 Task: Log work in the project AgileDrive for the issue 'Integrate a new video tutorial feature into an existing e-learning platform to improve user engagement and learning outcomes' spent time as '6w 1d 23h 56m' and remaining time as '4w 5d 22h 10m' and add a flag. Now add the issue to the epic 'Vulnerability Management Process Improvement'. Log work in the project AgileDrive for the issue 'Develop a new tool for automated testing of cross-device compatibility and responsiveness' spent time as '1w 1d 7h 49m' and remaining time as '6w 1d 15h 24m' and clone the issue. Now add the issue to the epic 'Penetration Testing Process Improvement'
Action: Mouse moved to (188, 49)
Screenshot: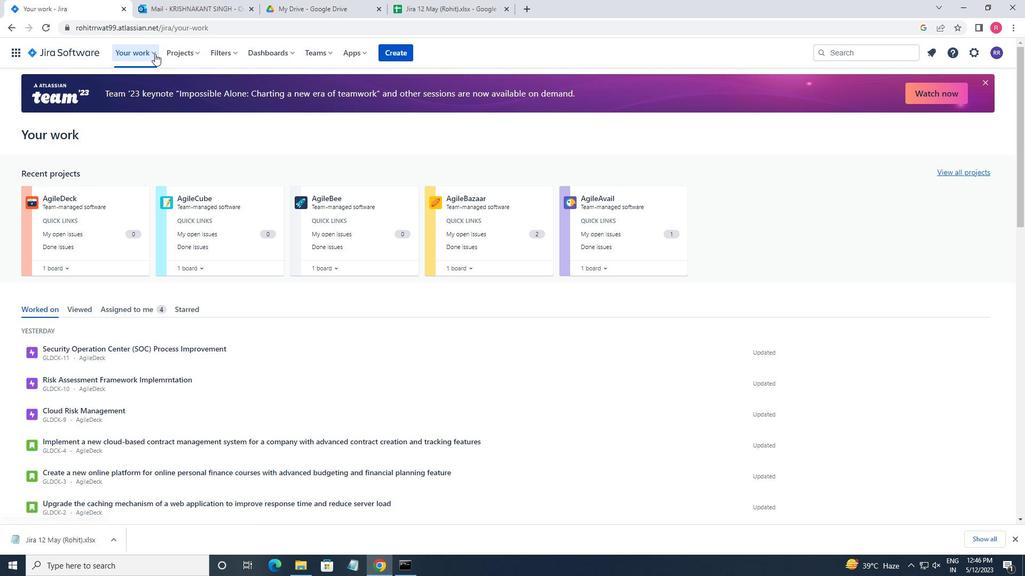 
Action: Mouse pressed left at (188, 49)
Screenshot: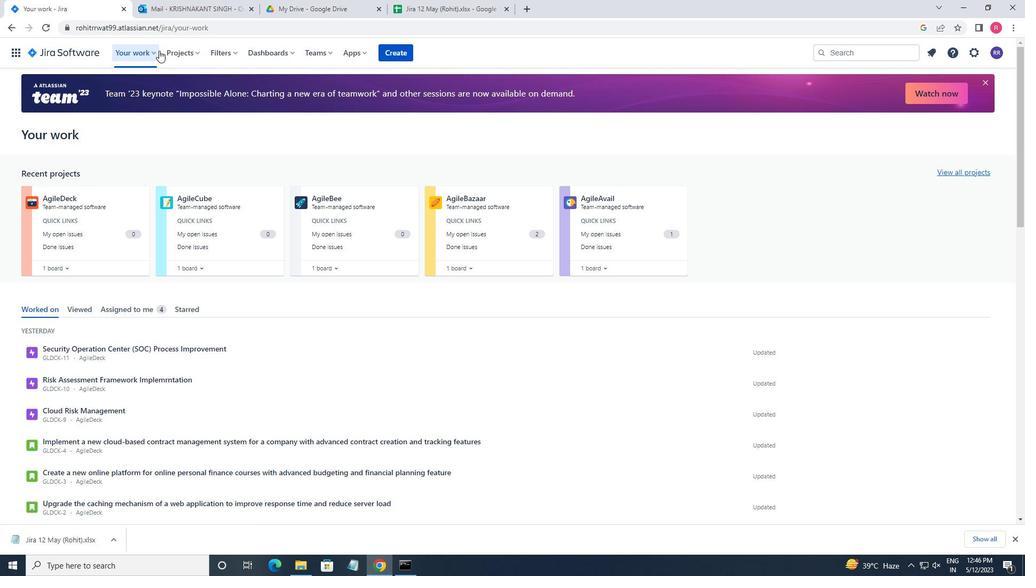 
Action: Mouse moved to (215, 104)
Screenshot: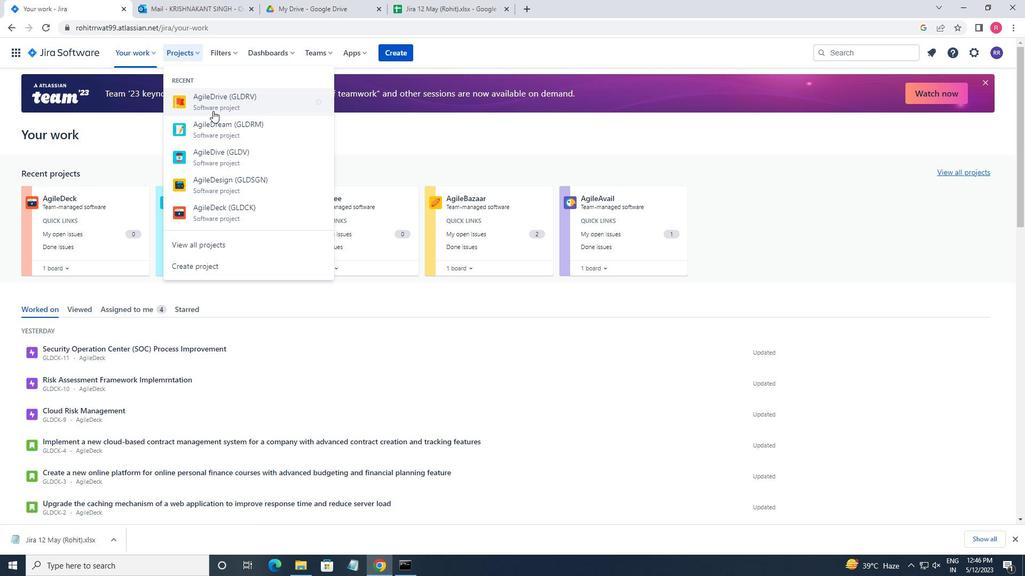 
Action: Mouse pressed left at (215, 104)
Screenshot: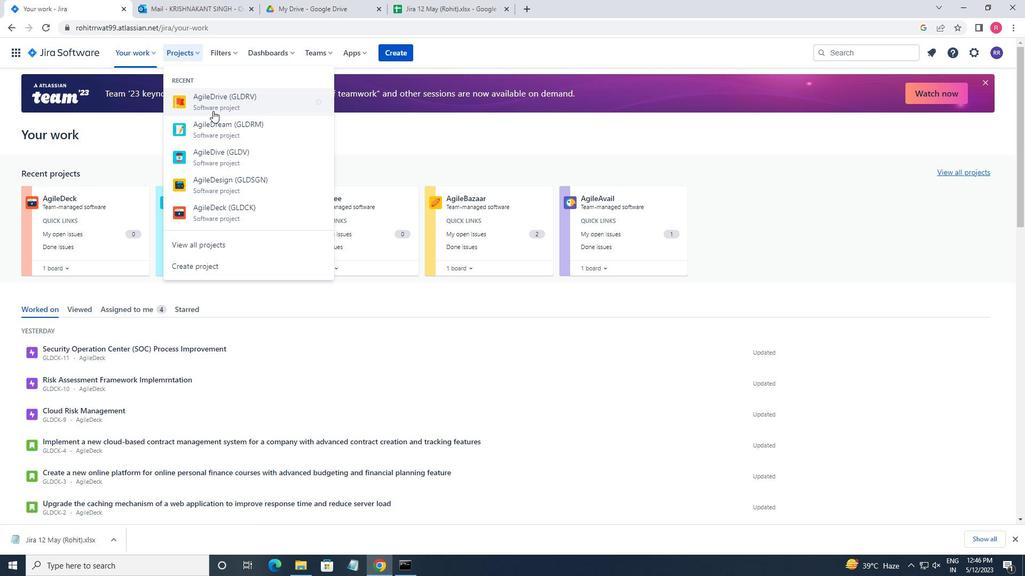 
Action: Mouse moved to (45, 162)
Screenshot: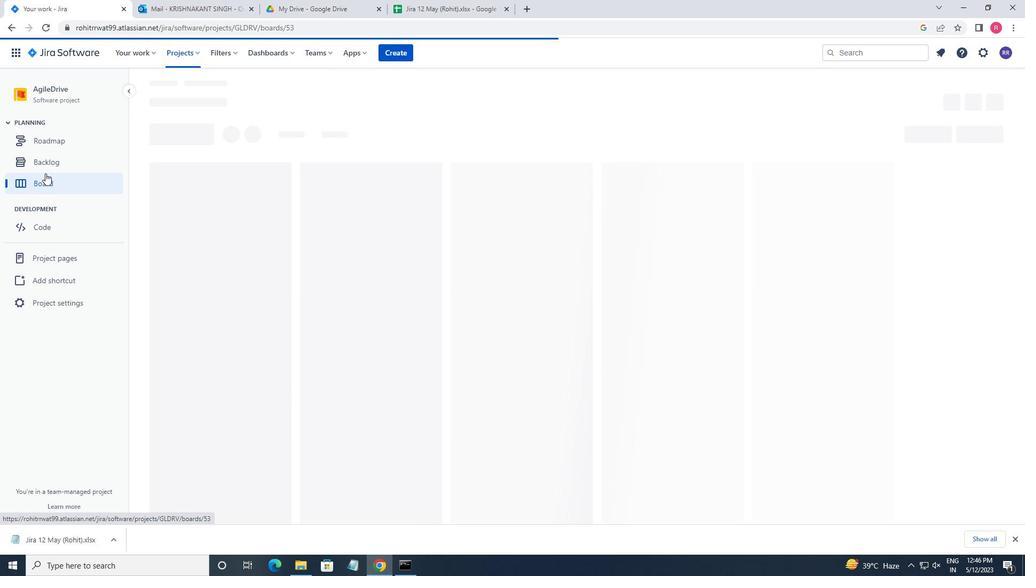 
Action: Mouse pressed left at (45, 162)
Screenshot: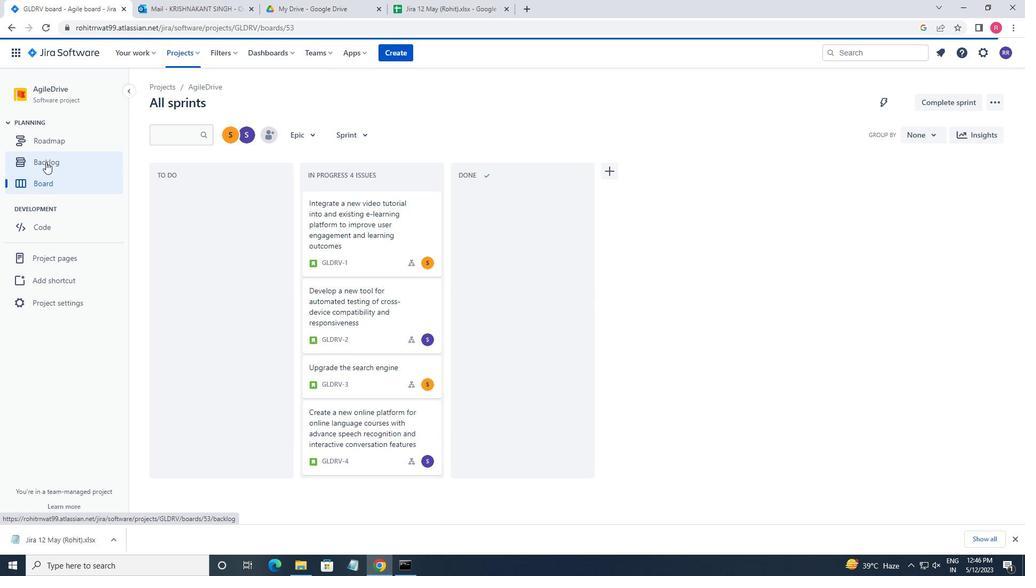 
Action: Mouse moved to (716, 293)
Screenshot: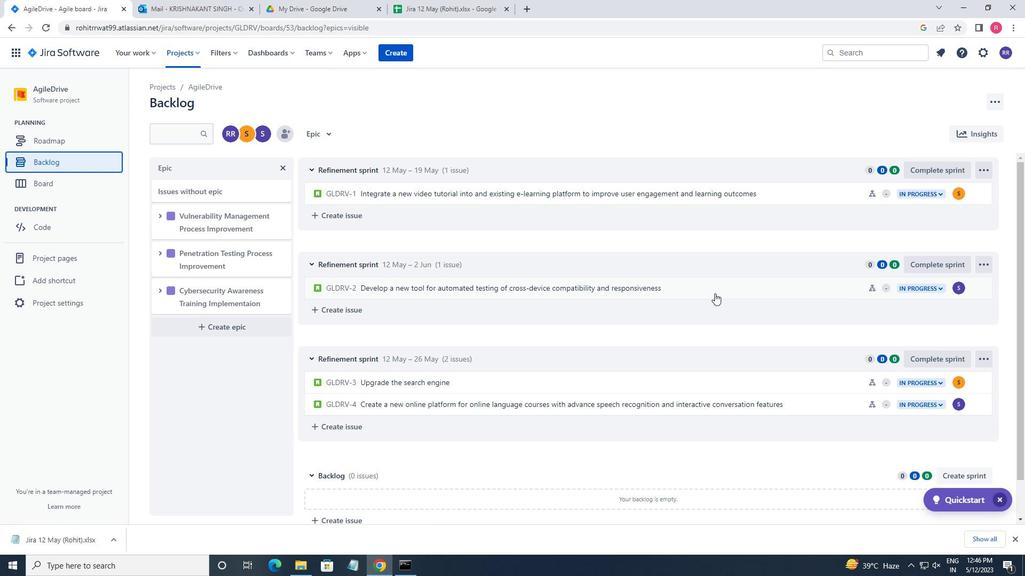 
Action: Mouse scrolled (716, 293) with delta (0, 0)
Screenshot: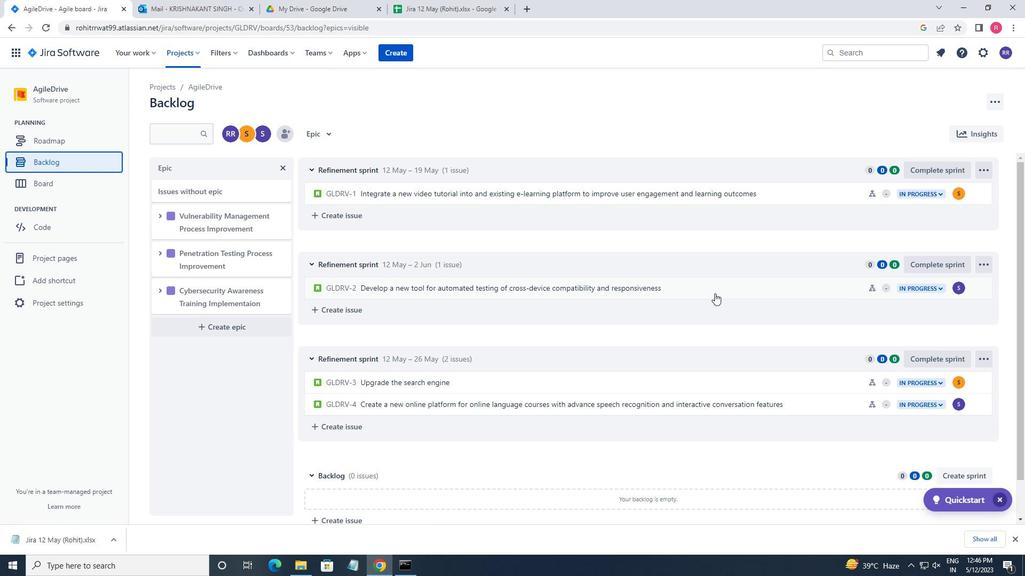 
Action: Mouse moved to (718, 294)
Screenshot: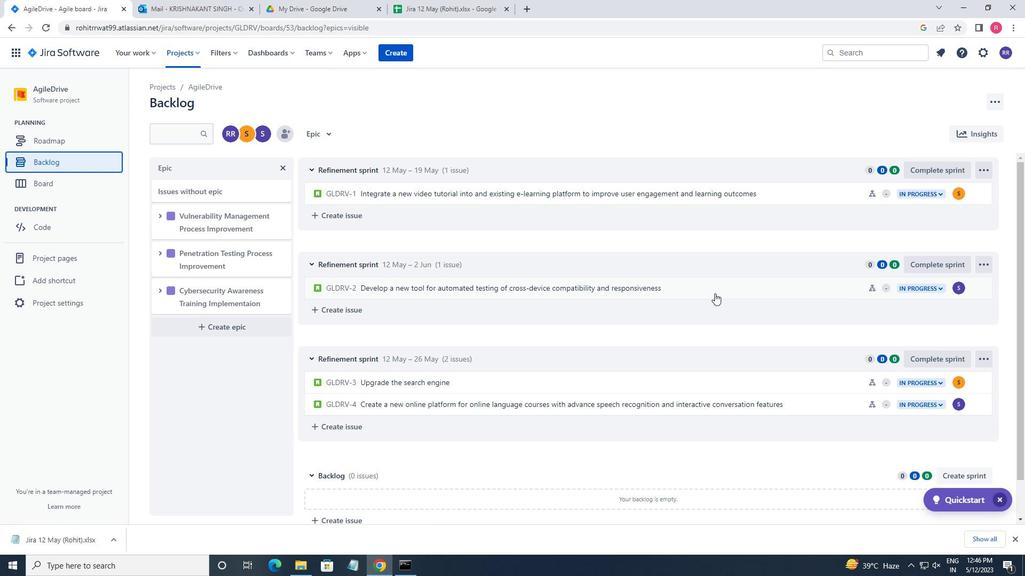 
Action: Mouse scrolled (718, 293) with delta (0, 0)
Screenshot: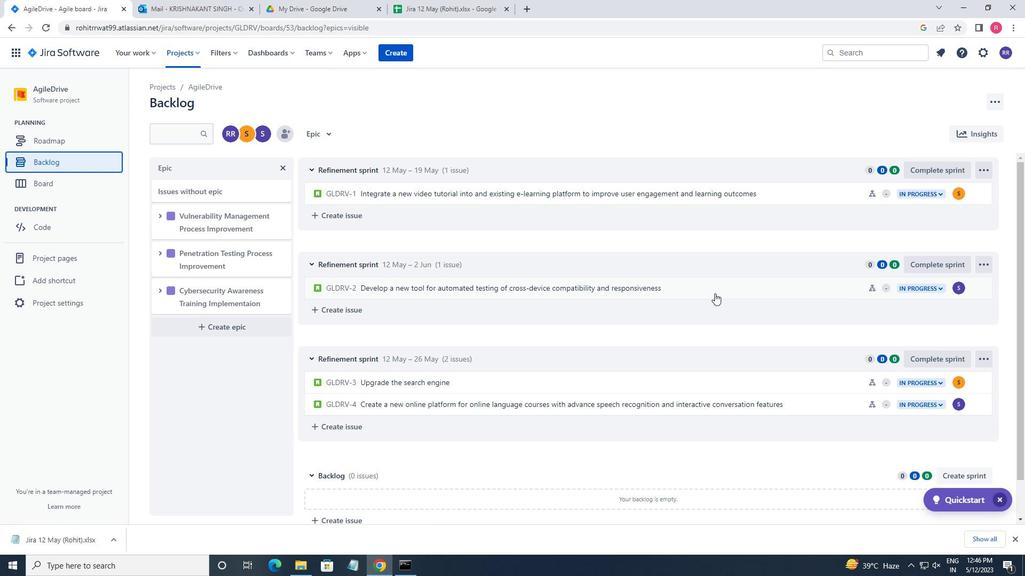 
Action: Mouse moved to (718, 294)
Screenshot: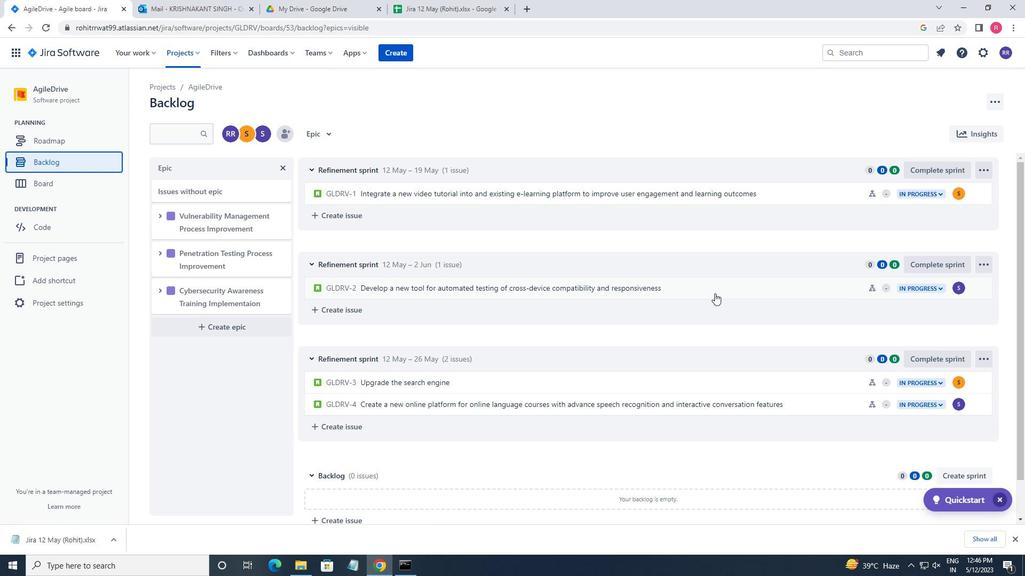 
Action: Mouse scrolled (718, 294) with delta (0, 0)
Screenshot: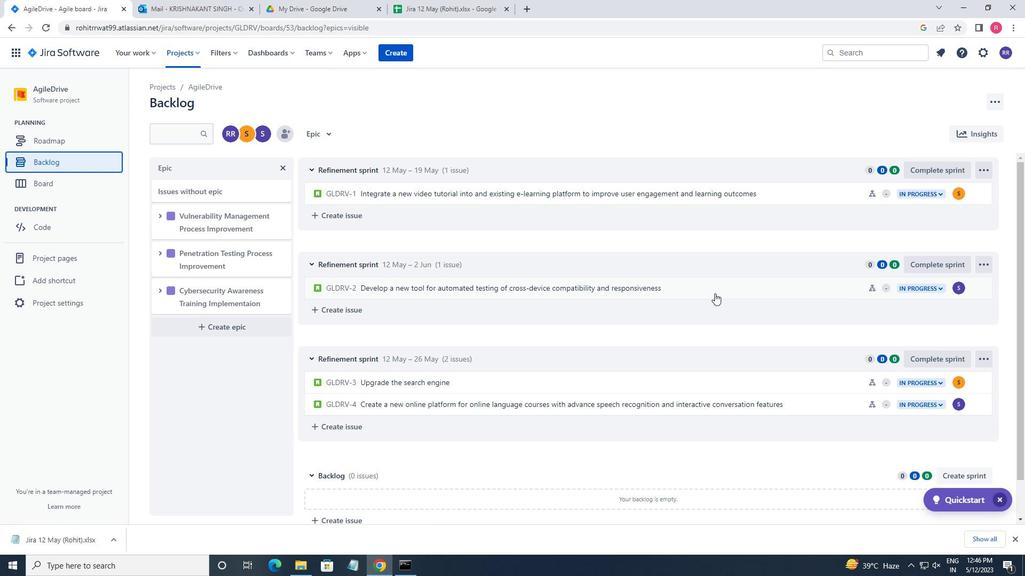 
Action: Mouse scrolled (718, 294) with delta (0, 0)
Screenshot: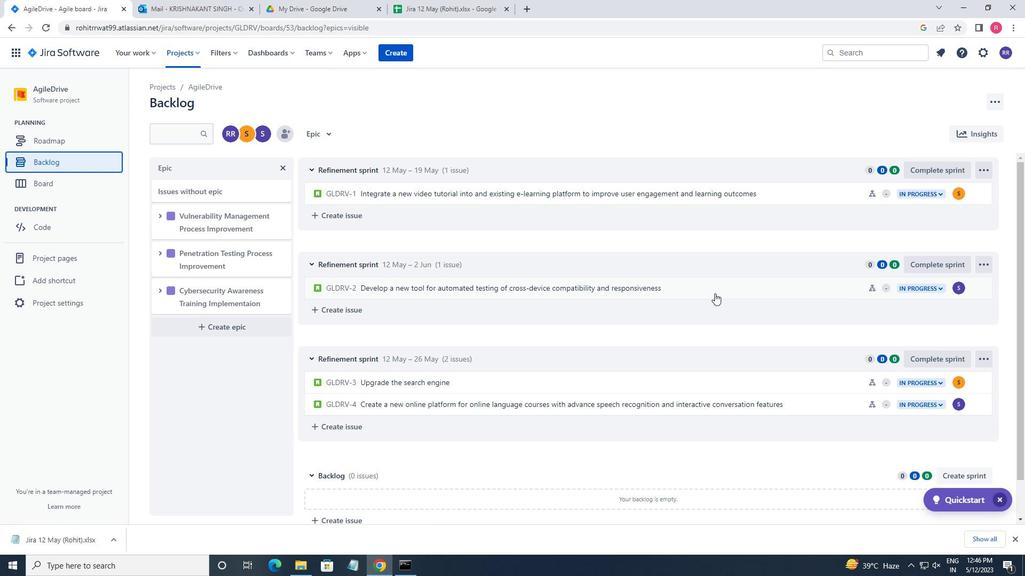 
Action: Mouse scrolled (718, 294) with delta (0, 0)
Screenshot: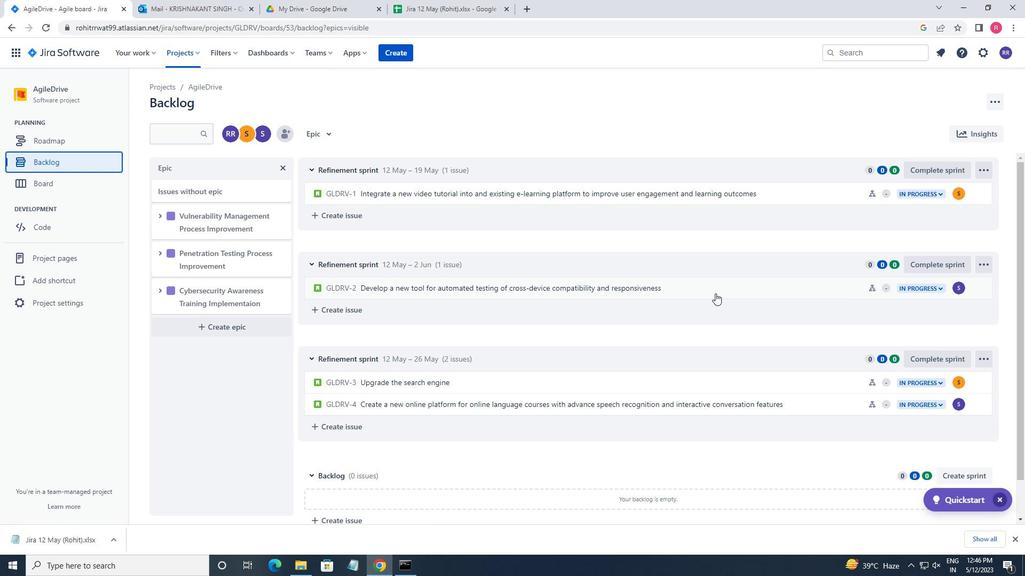 
Action: Mouse moved to (719, 295)
Screenshot: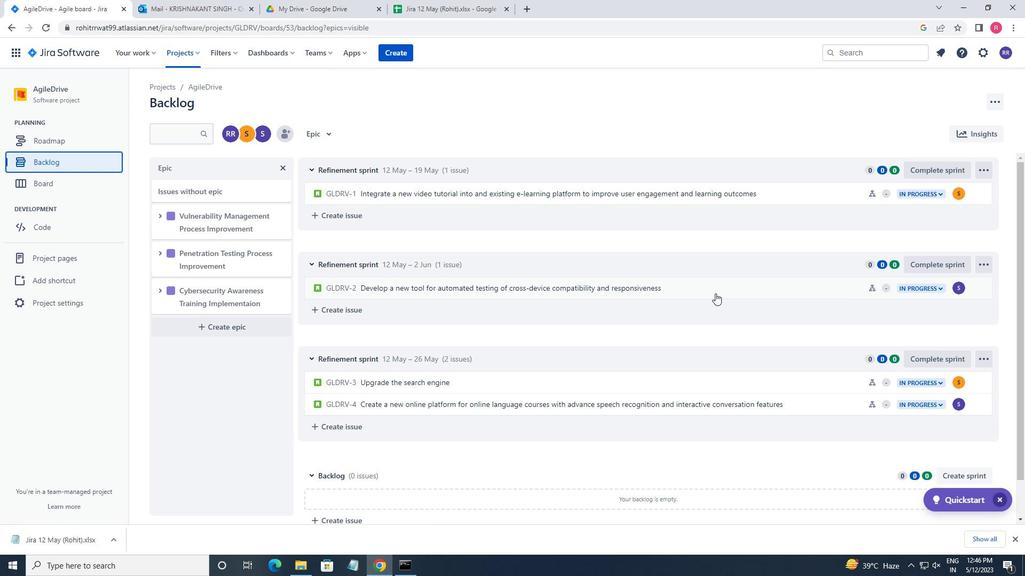 
Action: Mouse scrolled (719, 294) with delta (0, 0)
Screenshot: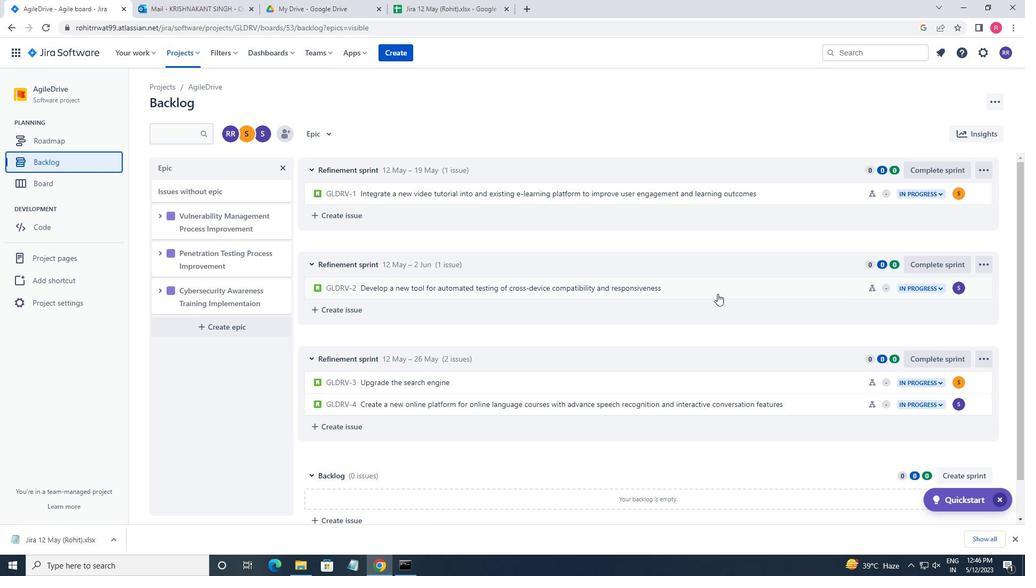 
Action: Mouse moved to (730, 297)
Screenshot: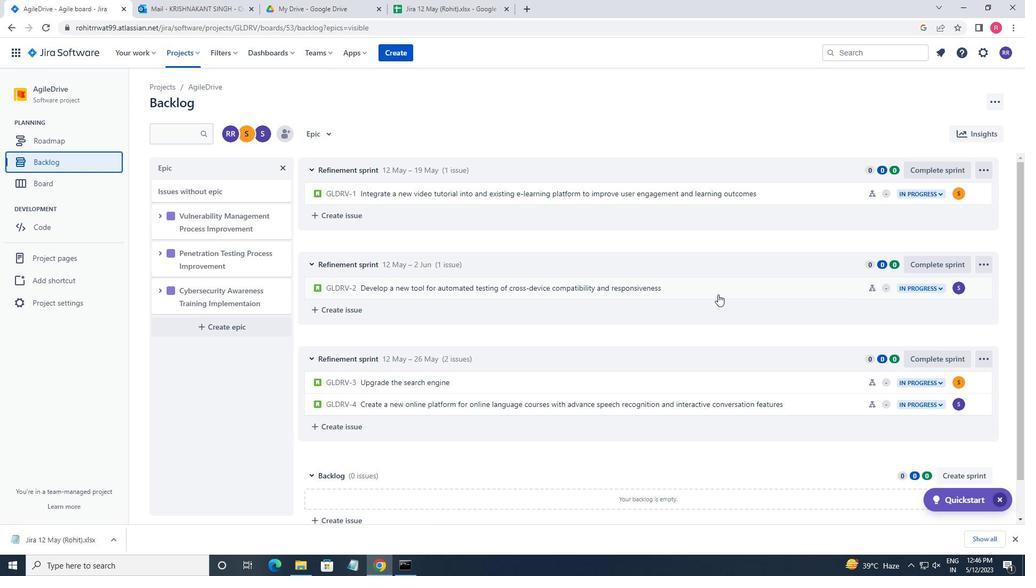 
Action: Mouse scrolled (730, 297) with delta (0, 0)
Screenshot: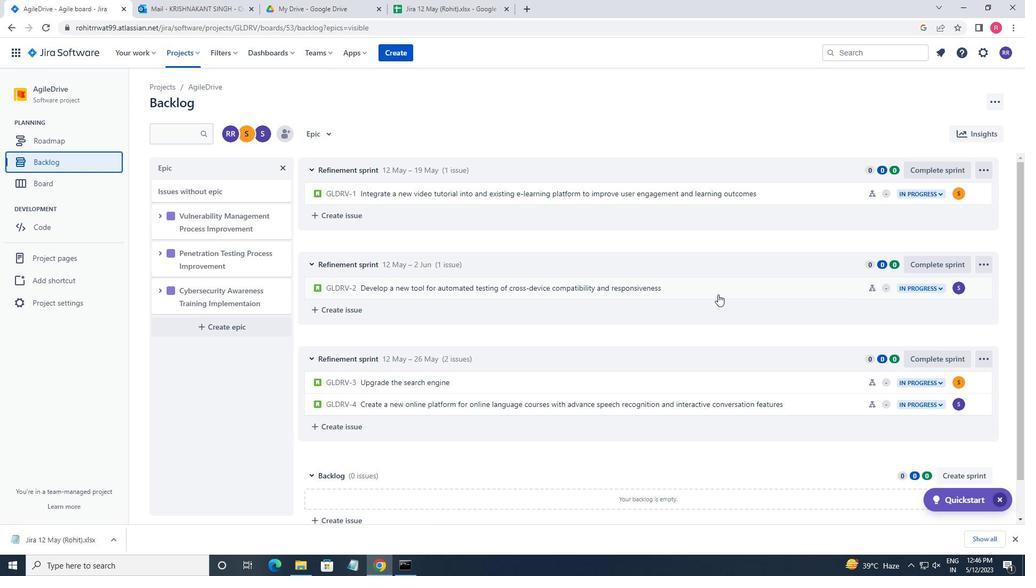 
Action: Mouse moved to (808, 317)
Screenshot: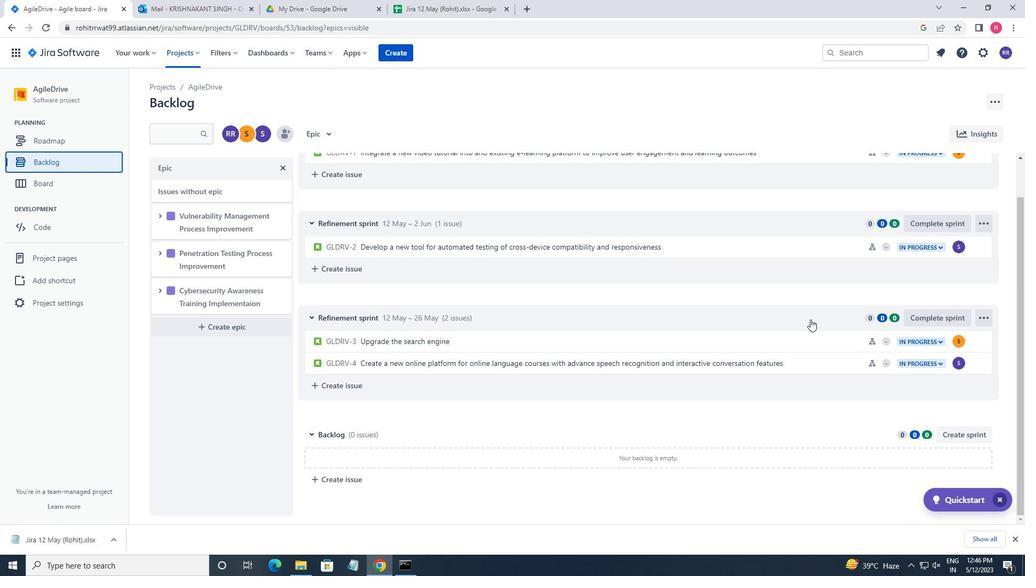 
Action: Mouse scrolled (808, 318) with delta (0, 0)
Screenshot: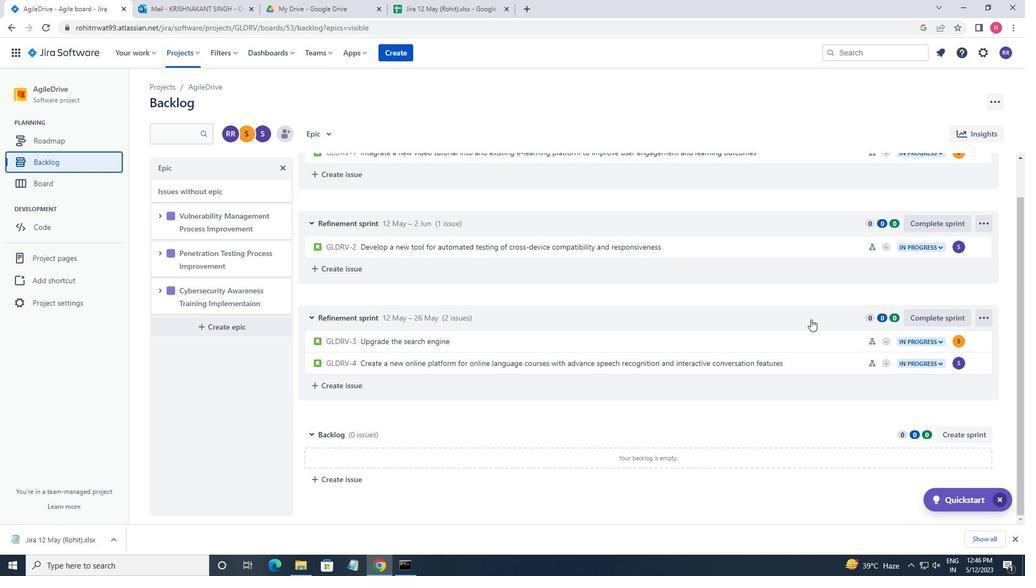 
Action: Mouse scrolled (808, 318) with delta (0, 0)
Screenshot: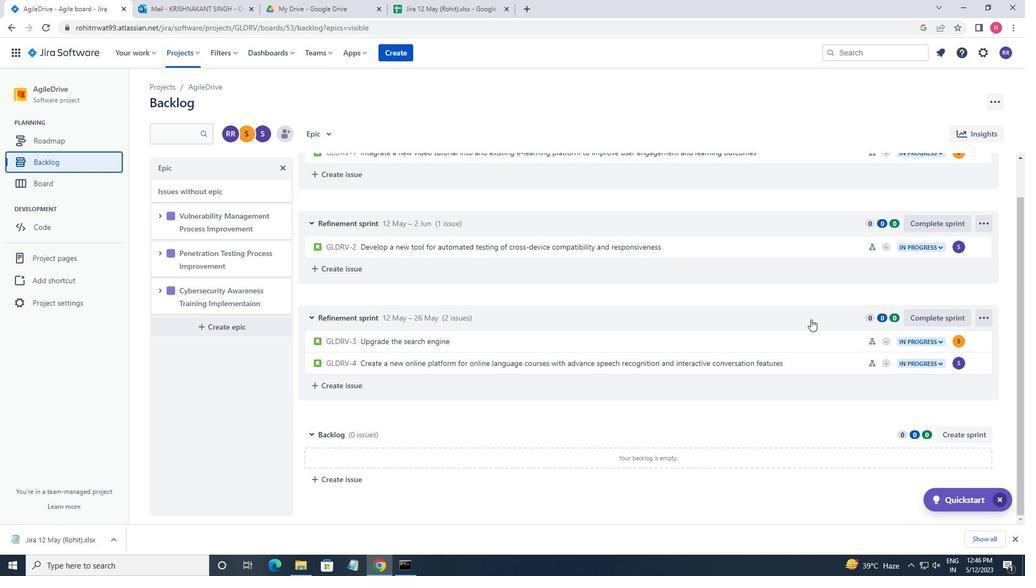 
Action: Mouse scrolled (808, 318) with delta (0, 0)
Screenshot: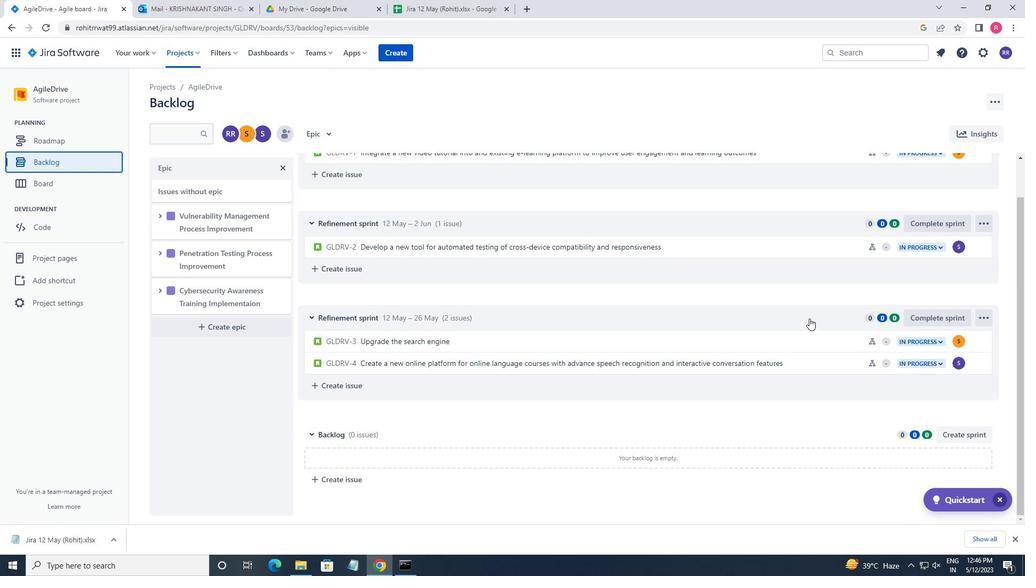 
Action: Mouse scrolled (808, 318) with delta (0, 0)
Screenshot: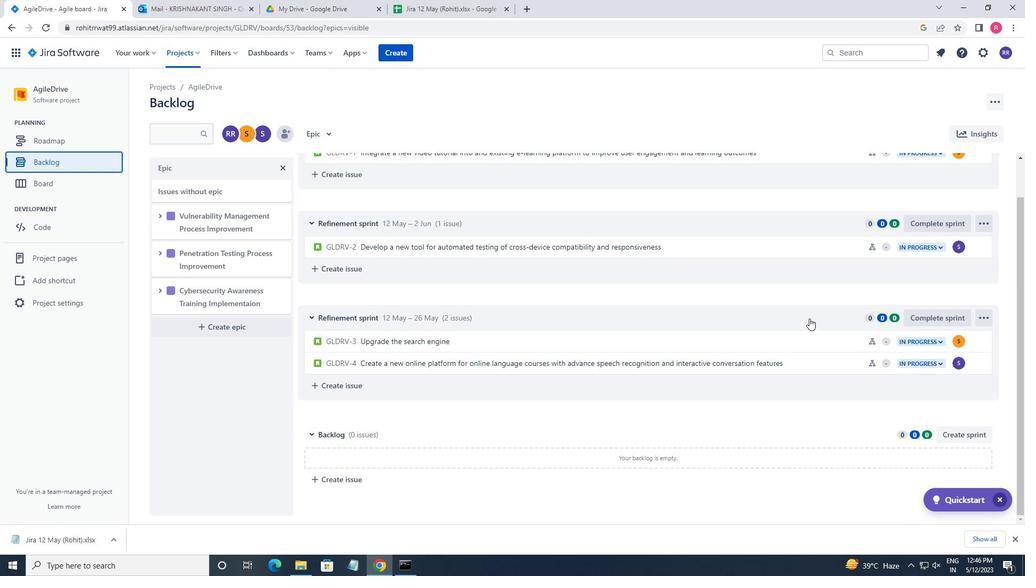 
Action: Mouse moved to (807, 316)
Screenshot: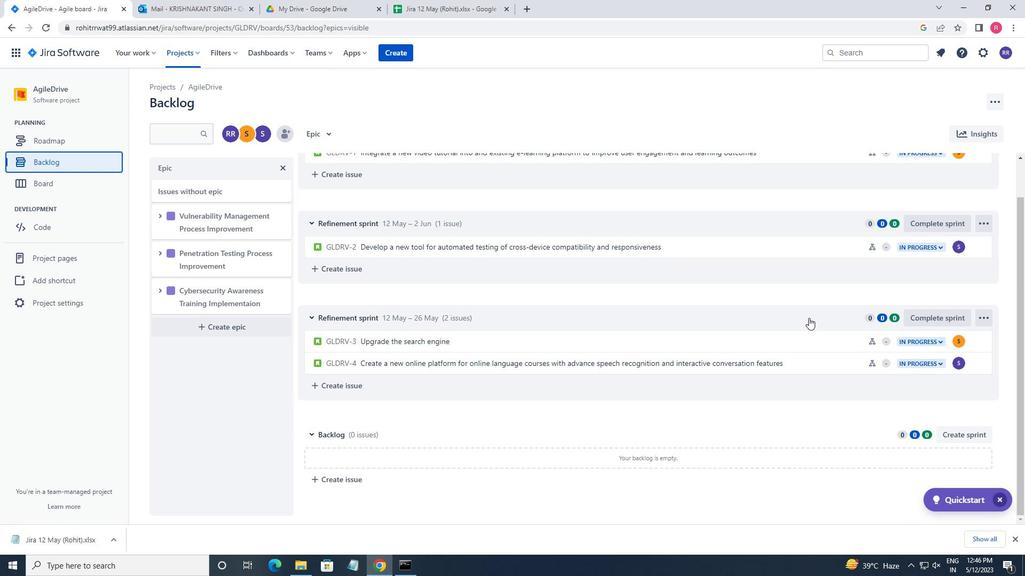 
Action: Mouse scrolled (807, 317) with delta (0, 0)
Screenshot: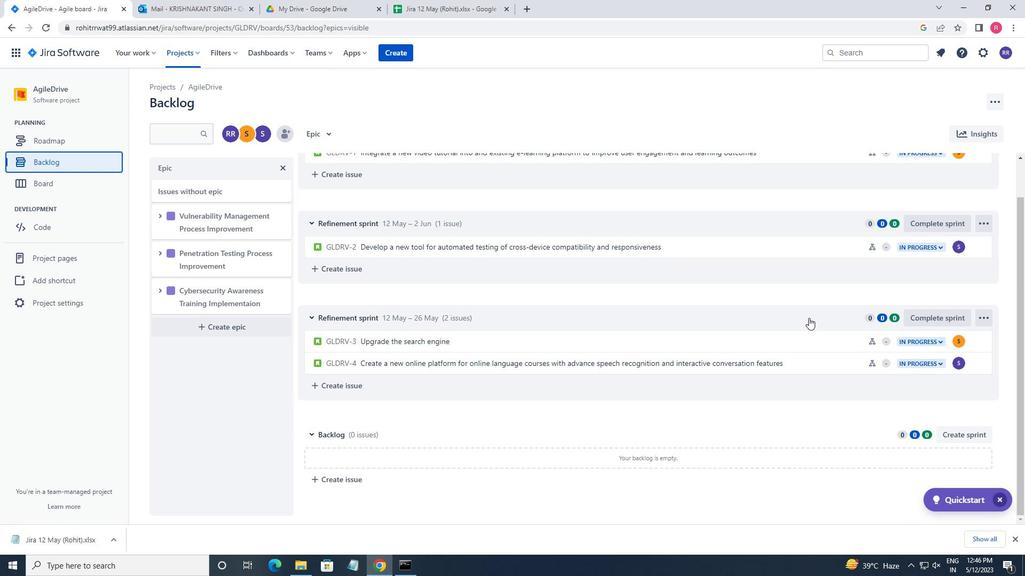 
Action: Mouse moved to (817, 190)
Screenshot: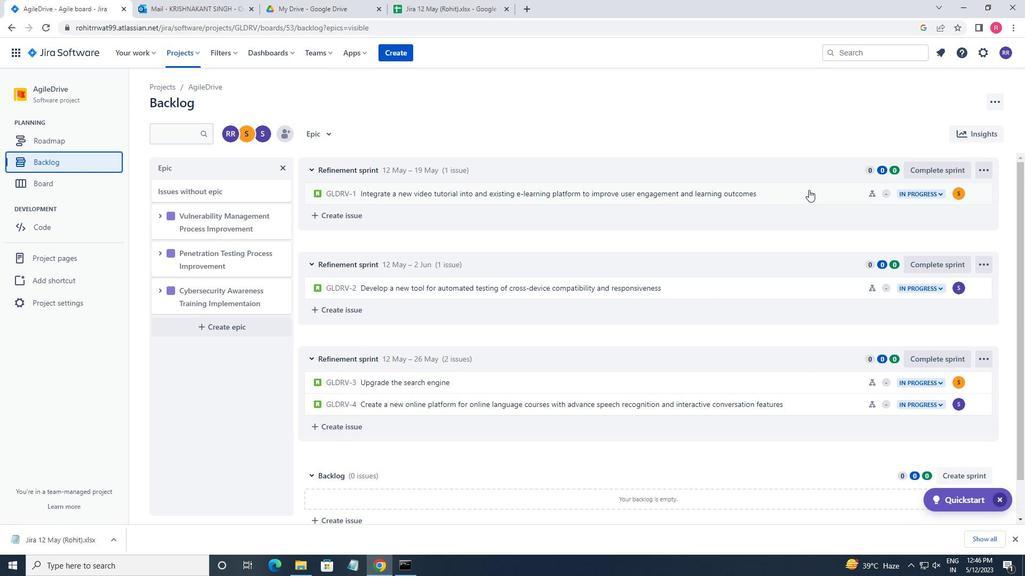 
Action: Mouse pressed left at (817, 190)
Screenshot: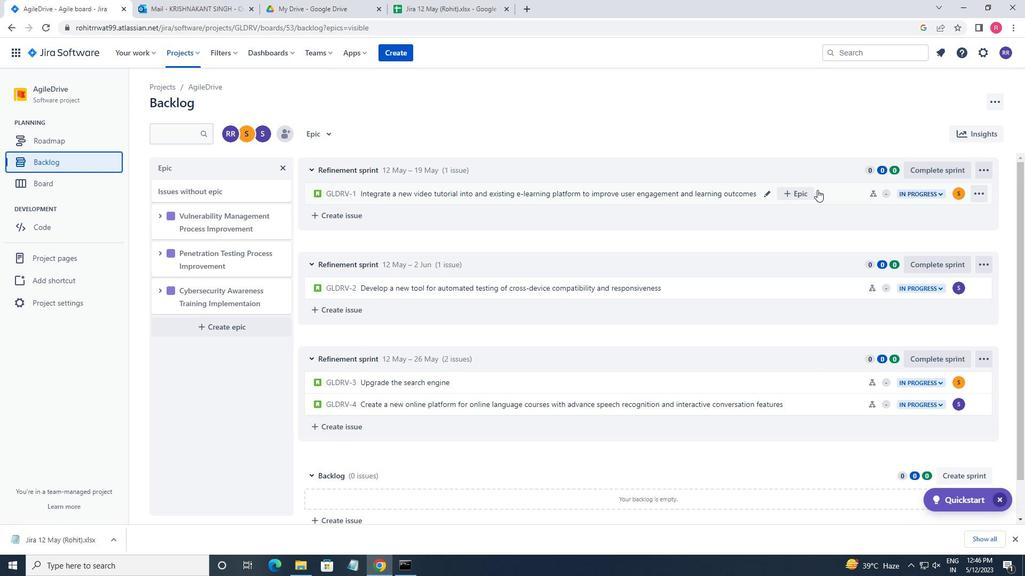 
Action: Mouse moved to (979, 161)
Screenshot: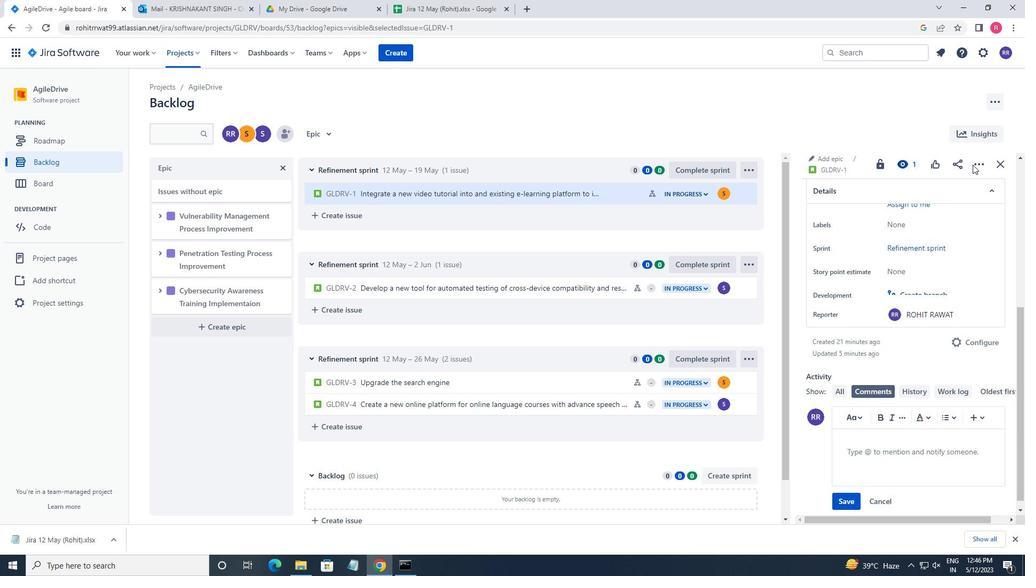 
Action: Mouse pressed left at (979, 161)
Screenshot: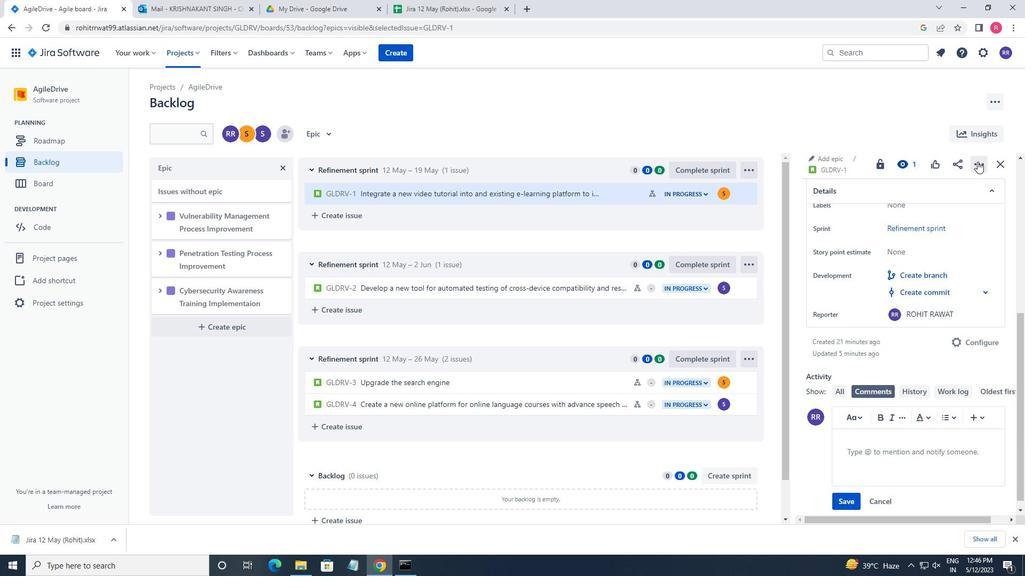 
Action: Mouse moved to (942, 193)
Screenshot: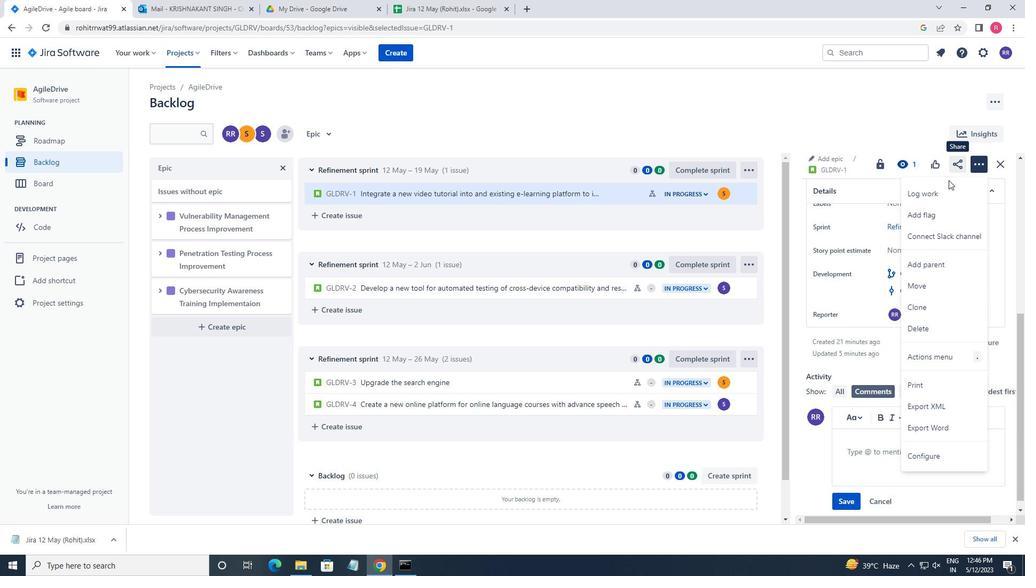 
Action: Mouse pressed left at (942, 193)
Screenshot: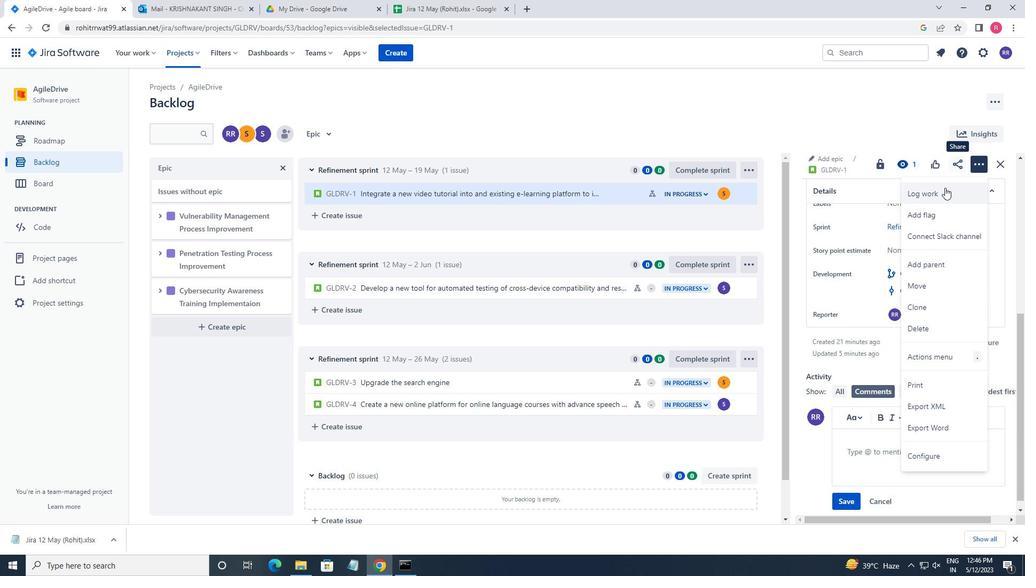 
Action: Mouse moved to (820, 202)
Screenshot: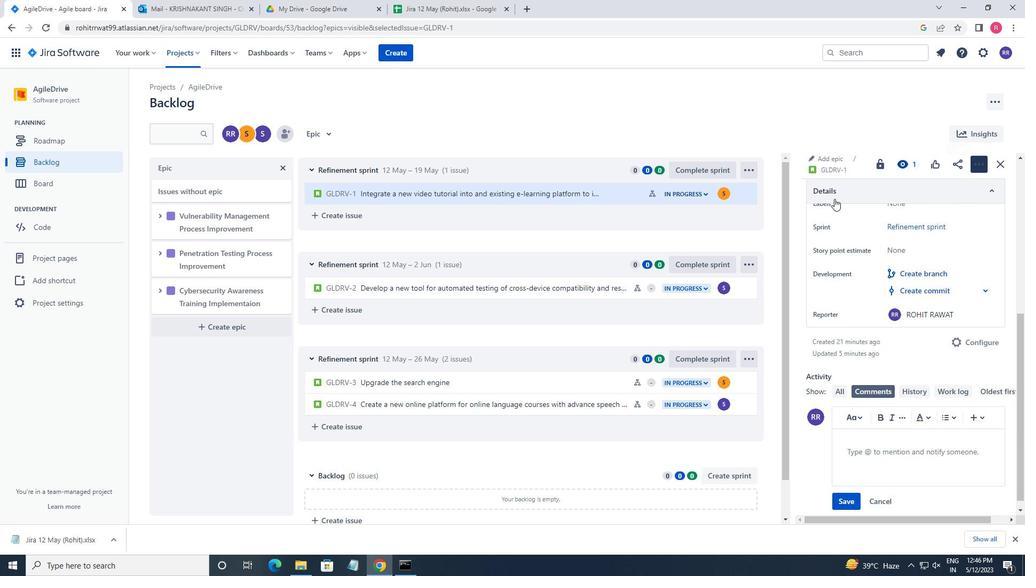 
Action: Key pressed 6w<Key.space>1d<Key.space>23h<Key.space>56m<Key.tab>4w<Key.space>5d<Key.space>22h<Key.space>10m
Screenshot: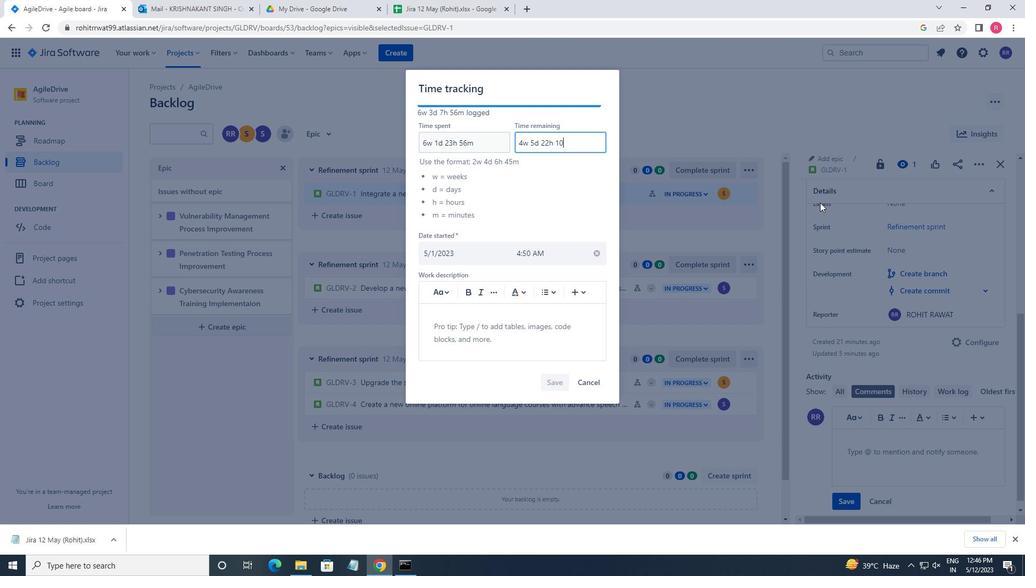 
Action: Mouse moved to (556, 383)
Screenshot: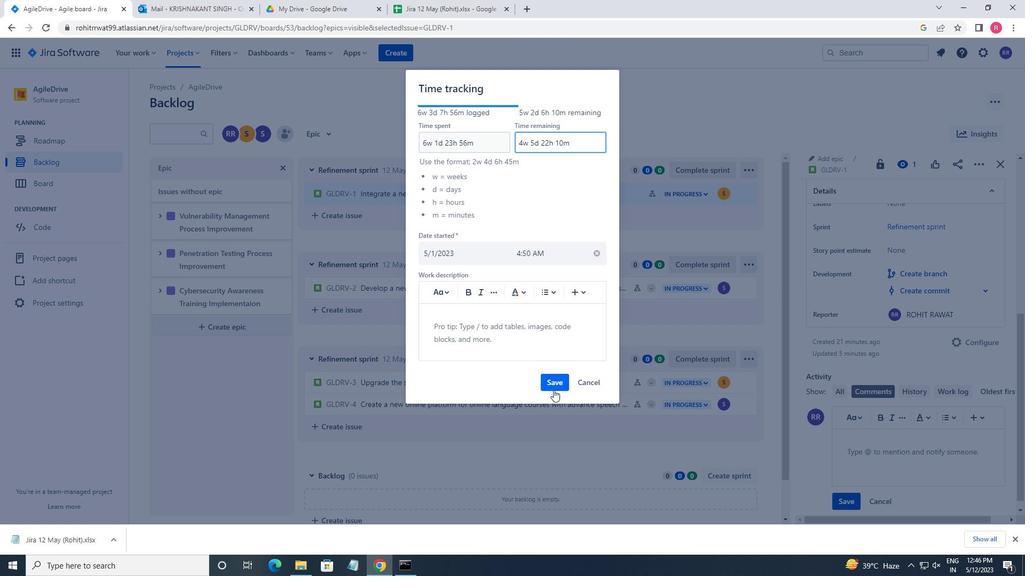 
Action: Mouse pressed left at (556, 383)
Screenshot: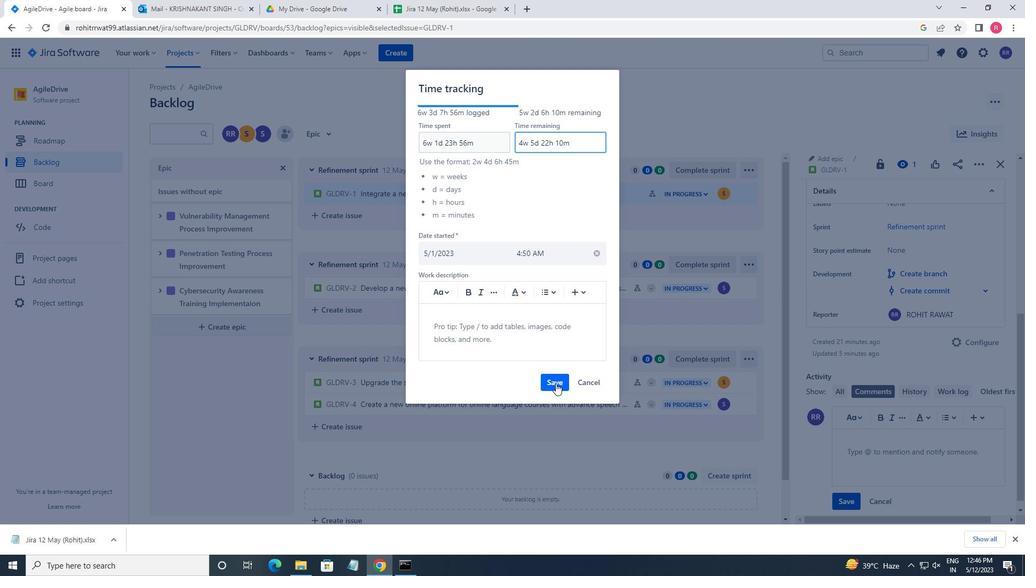 
Action: Mouse moved to (984, 169)
Screenshot: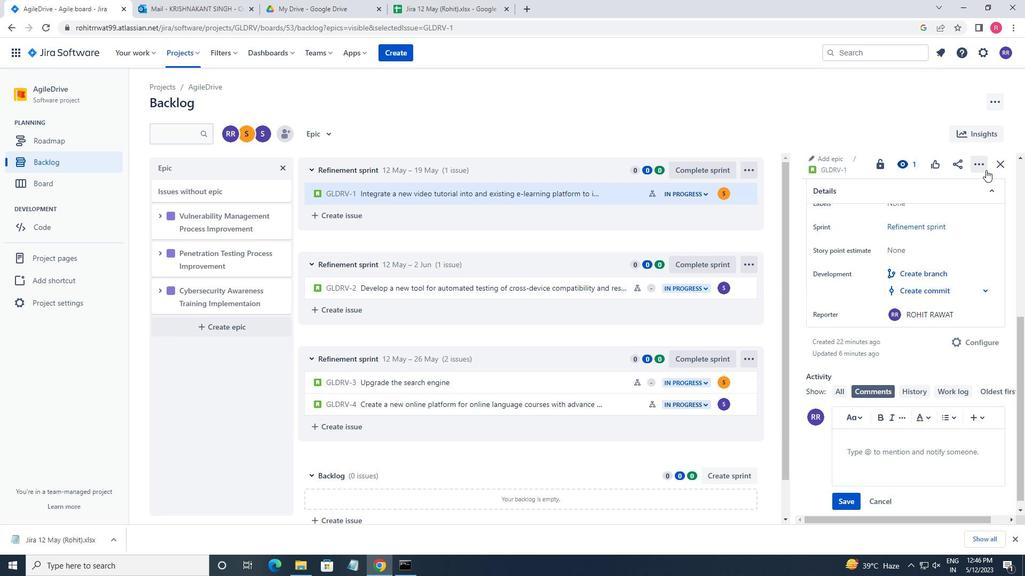 
Action: Mouse pressed left at (984, 169)
Screenshot: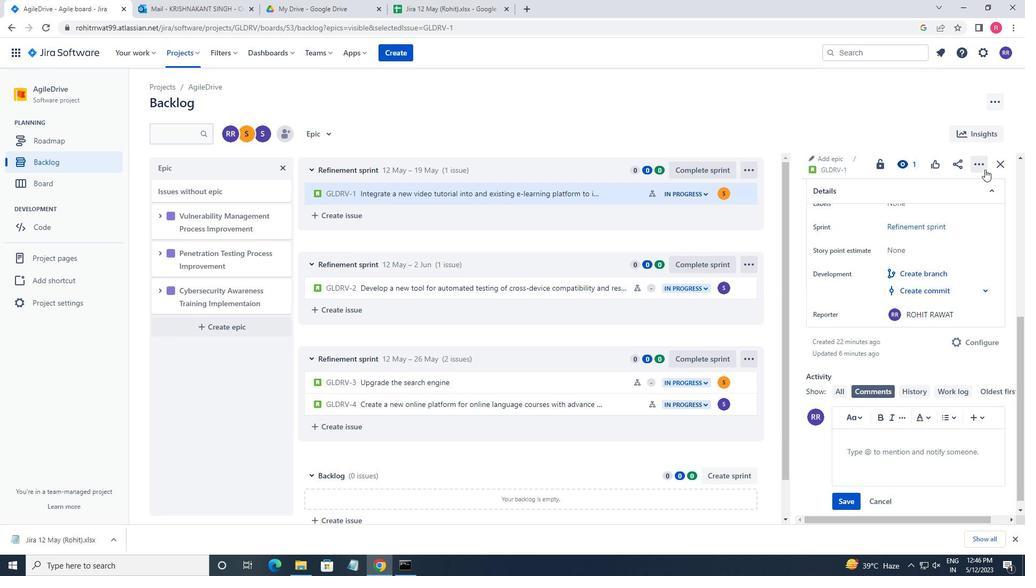 
Action: Mouse moved to (944, 214)
Screenshot: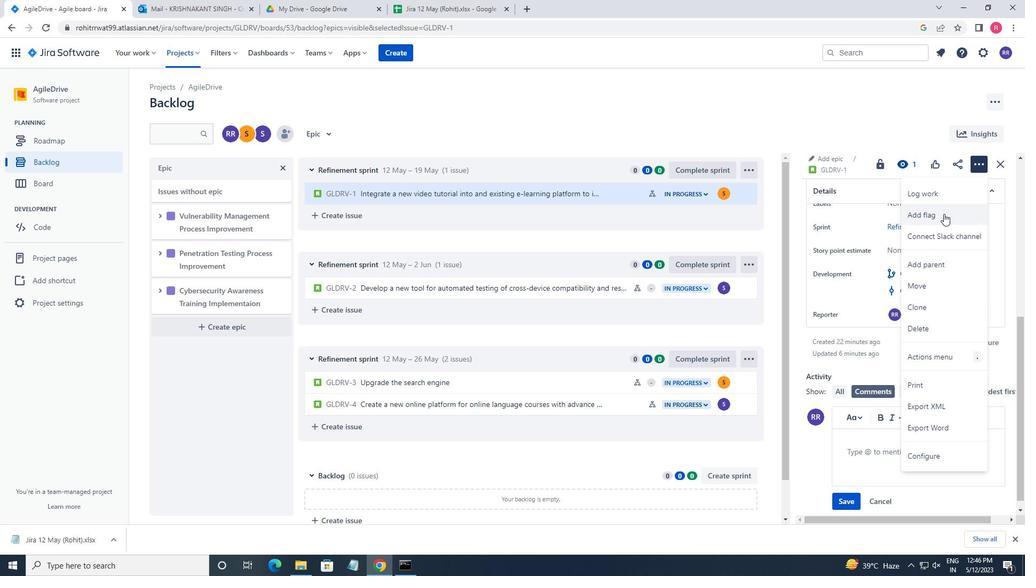 
Action: Mouse pressed left at (944, 214)
Screenshot: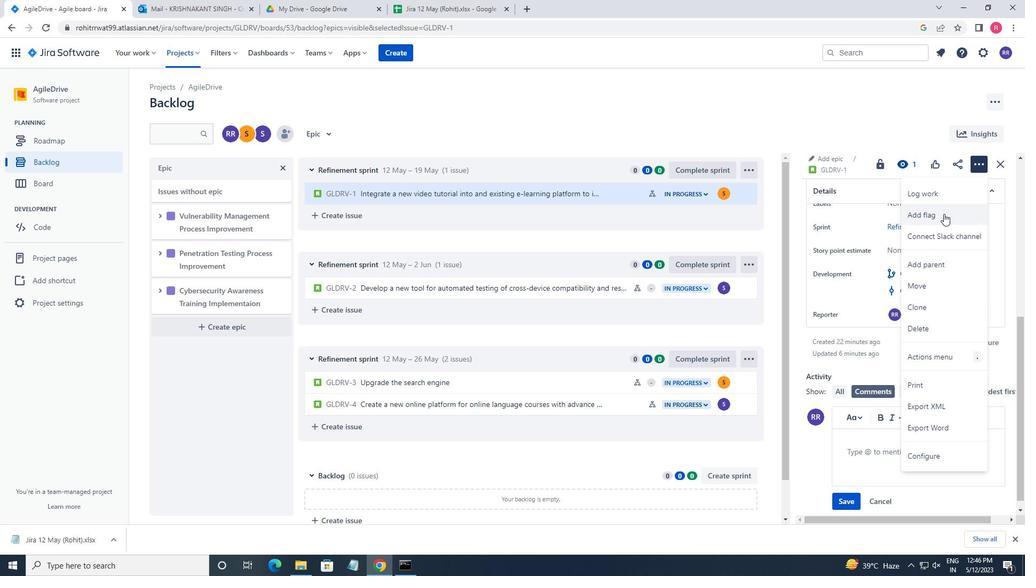 
Action: Mouse moved to (936, 219)
Screenshot: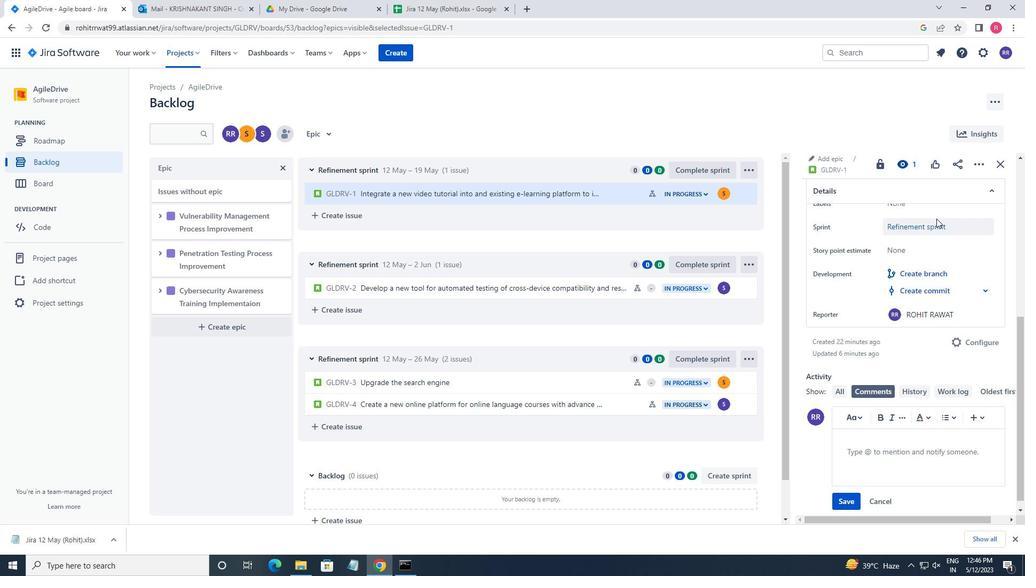 
Action: Mouse scrolled (936, 219) with delta (0, 0)
Screenshot: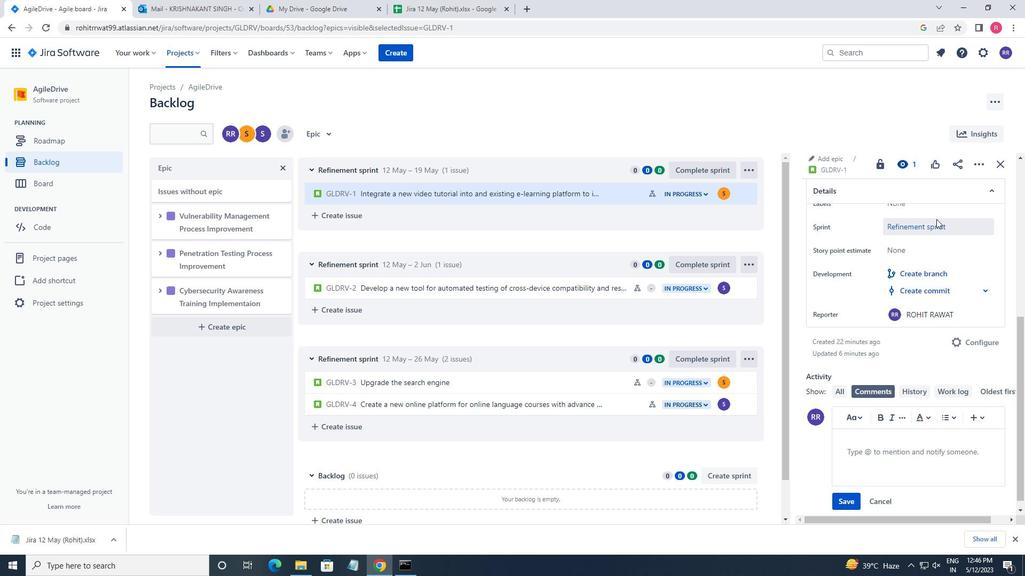 
Action: Mouse moved to (748, 245)
Screenshot: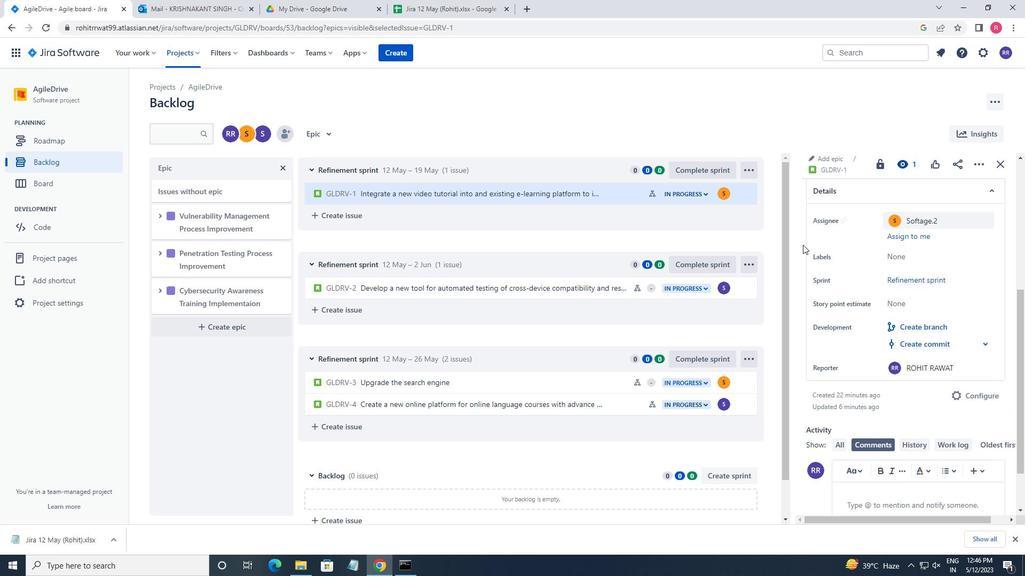 
Action: Mouse scrolled (748, 245) with delta (0, 0)
Screenshot: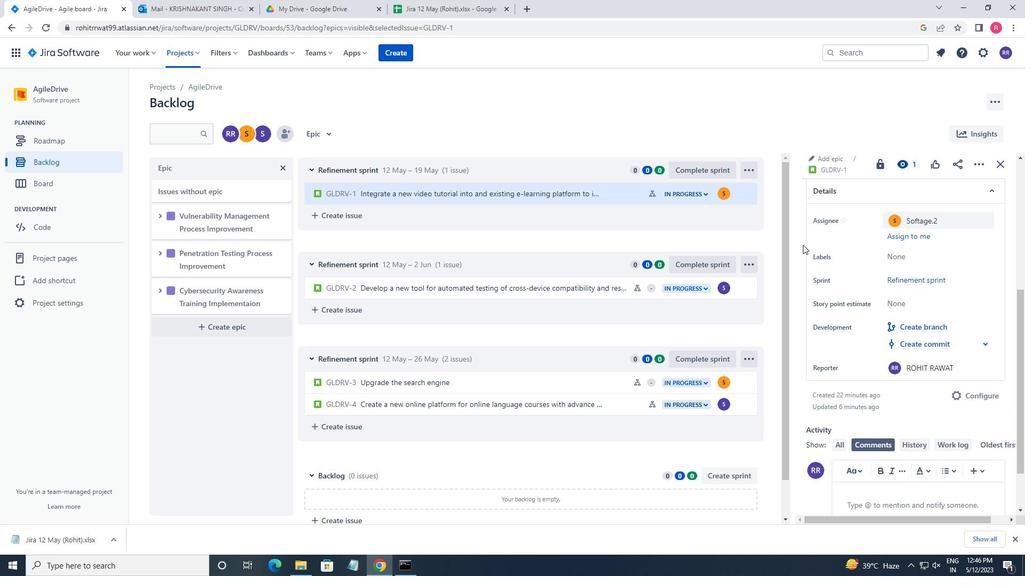 
Action: Mouse scrolled (748, 245) with delta (0, 0)
Screenshot: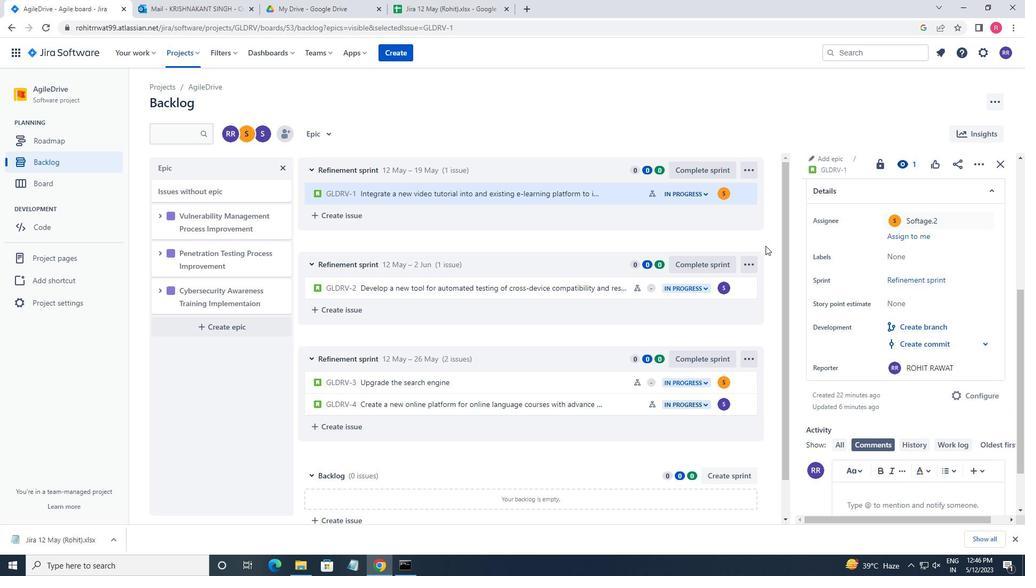 
Action: Mouse moved to (747, 245)
Screenshot: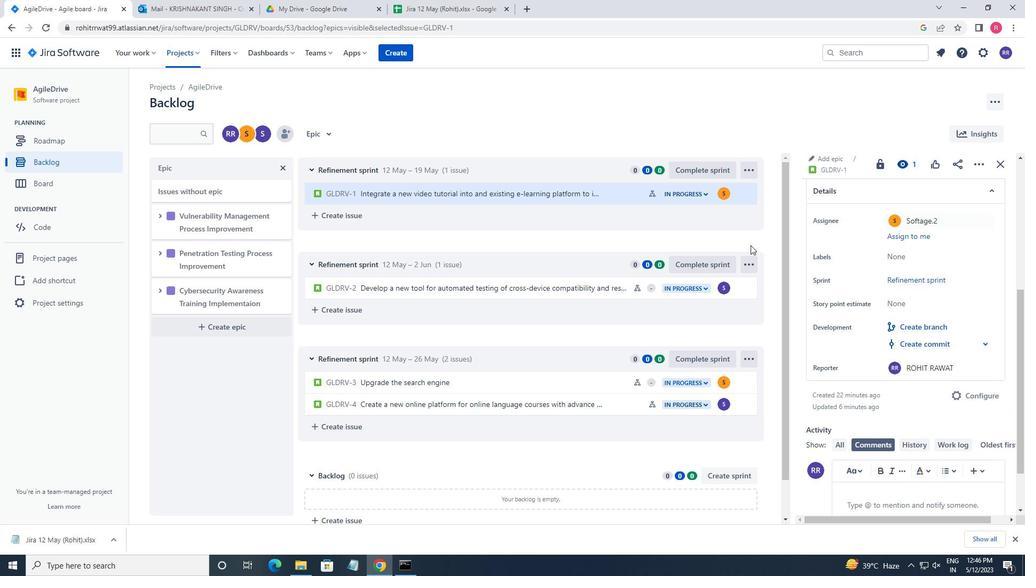 
Action: Mouse scrolled (747, 245) with delta (0, 0)
Screenshot: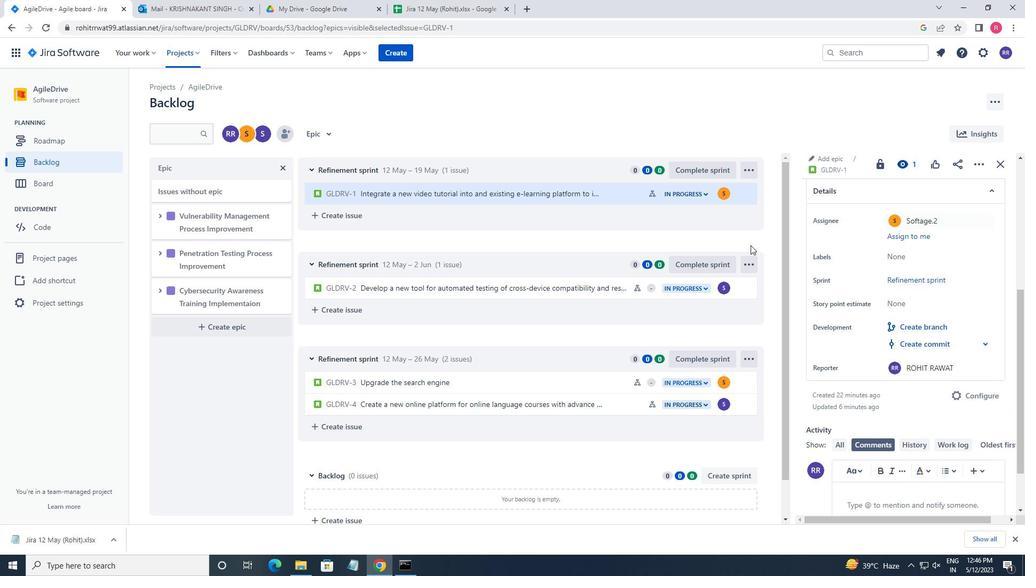 
Action: Mouse moved to (724, 242)
Screenshot: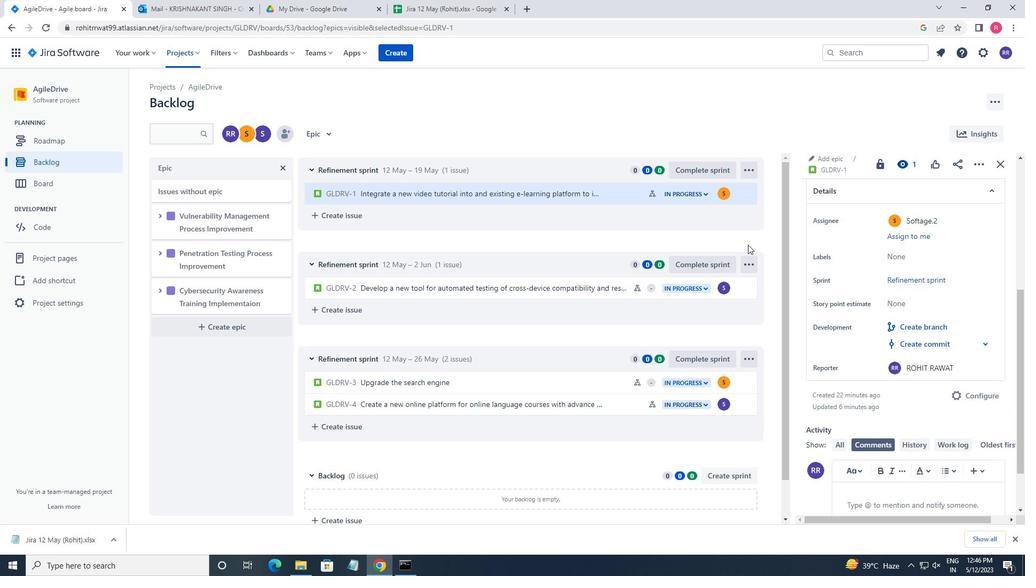 
Action: Mouse scrolled (724, 243) with delta (0, 0)
Screenshot: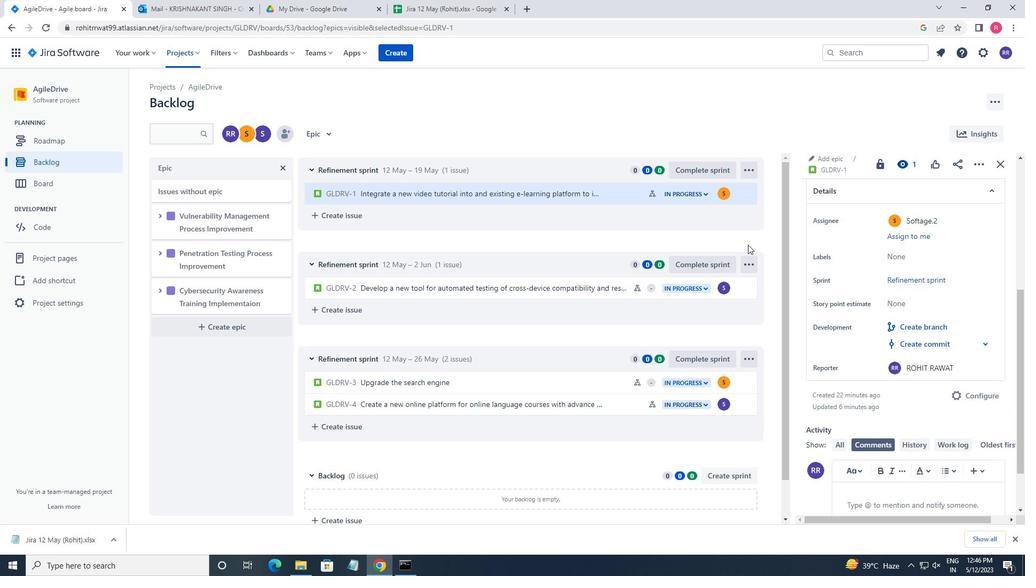 
Action: Mouse moved to (614, 192)
Screenshot: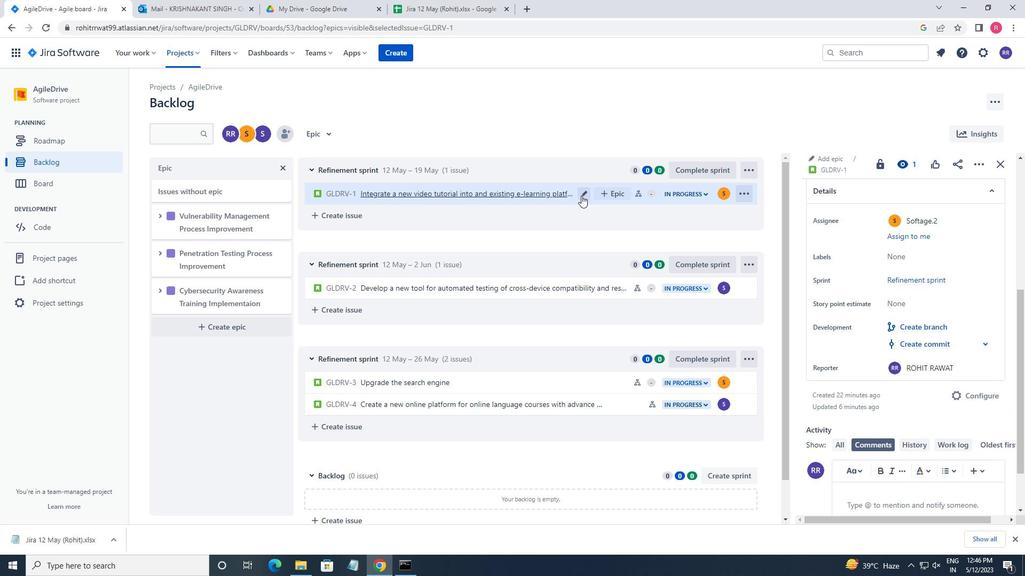 
Action: Mouse pressed left at (614, 192)
Screenshot: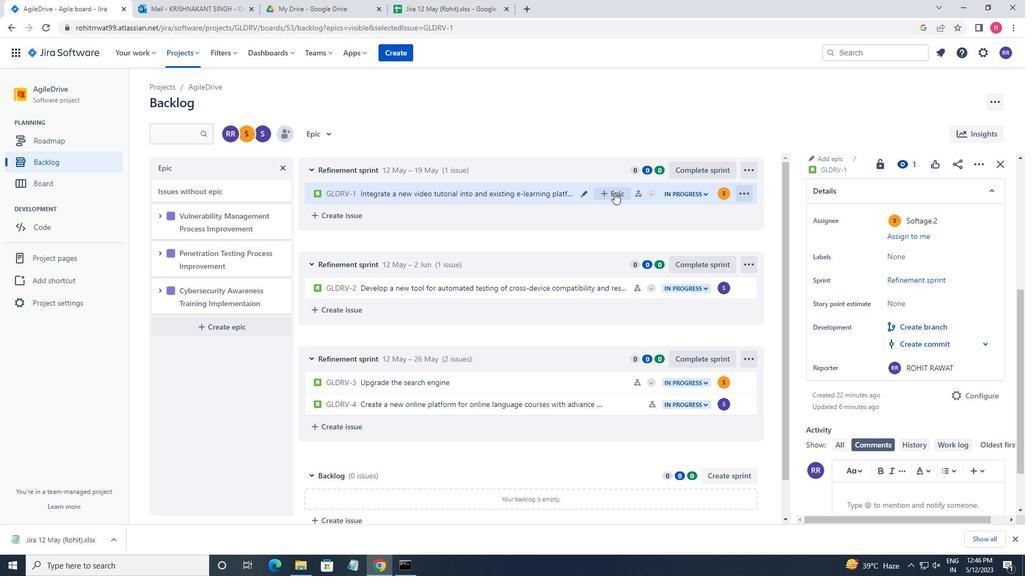 
Action: Mouse moved to (654, 262)
Screenshot: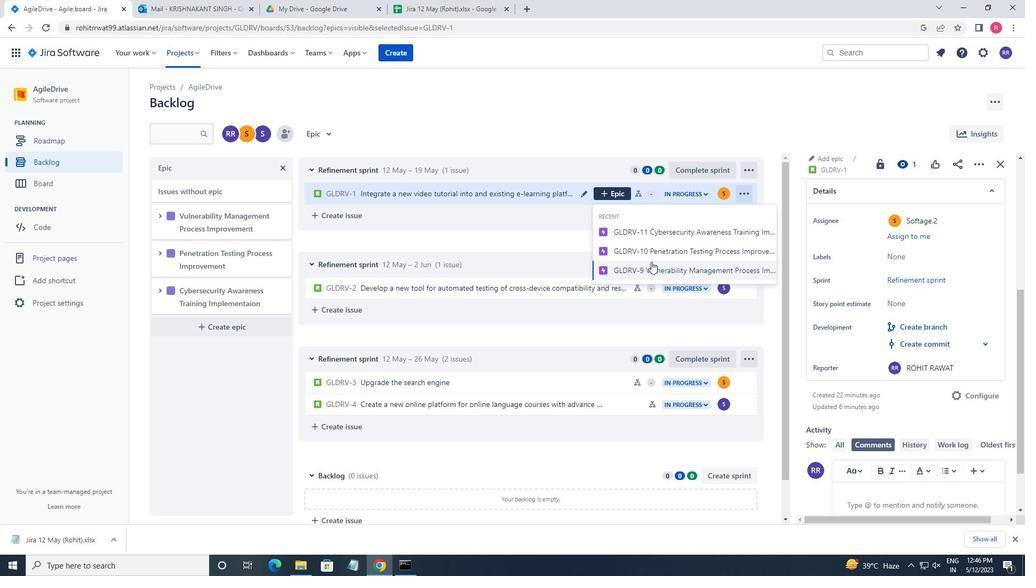 
Action: Mouse pressed left at (654, 262)
Screenshot: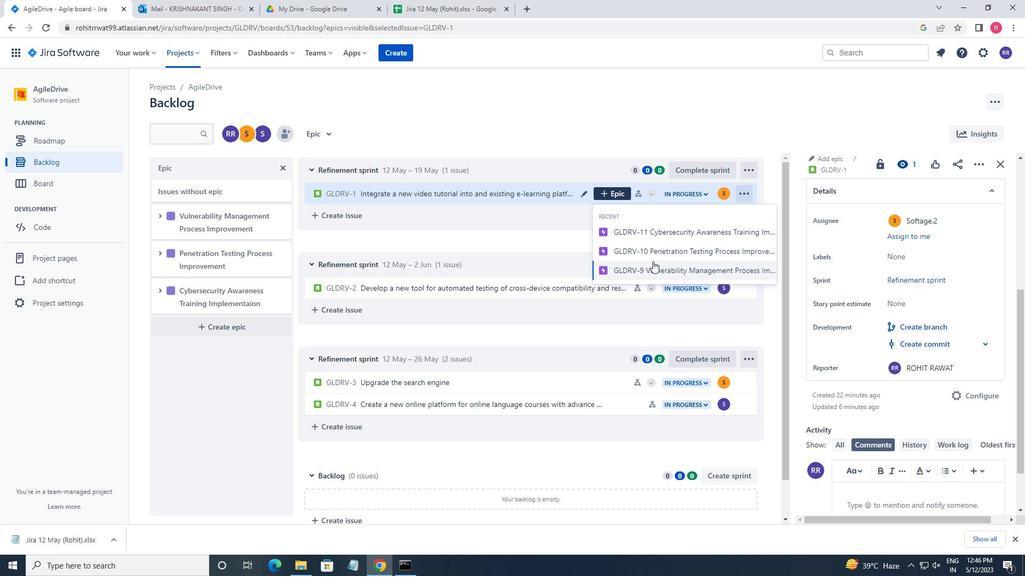 
Action: Mouse moved to (564, 295)
Screenshot: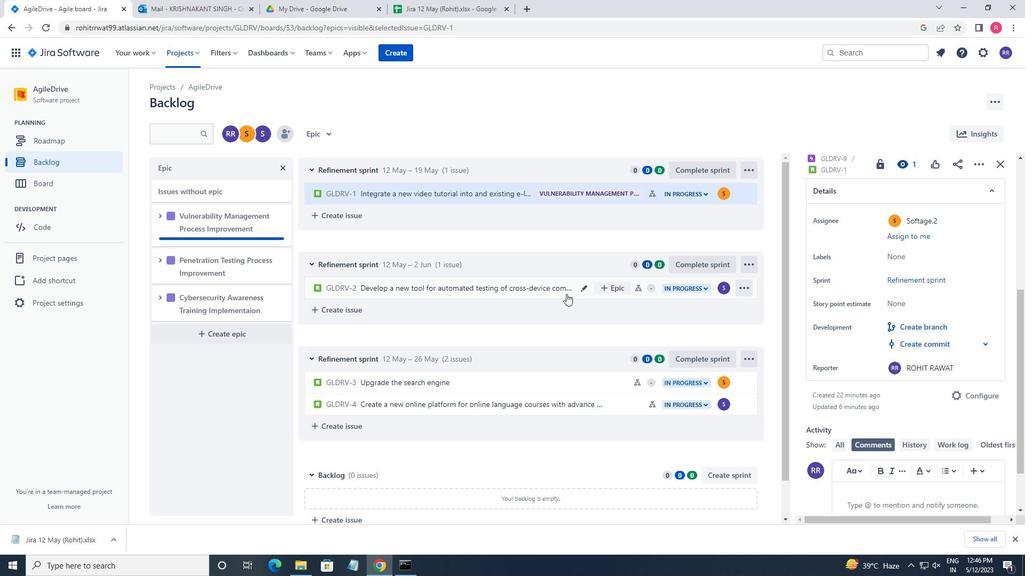 
Action: Mouse pressed left at (564, 295)
Screenshot: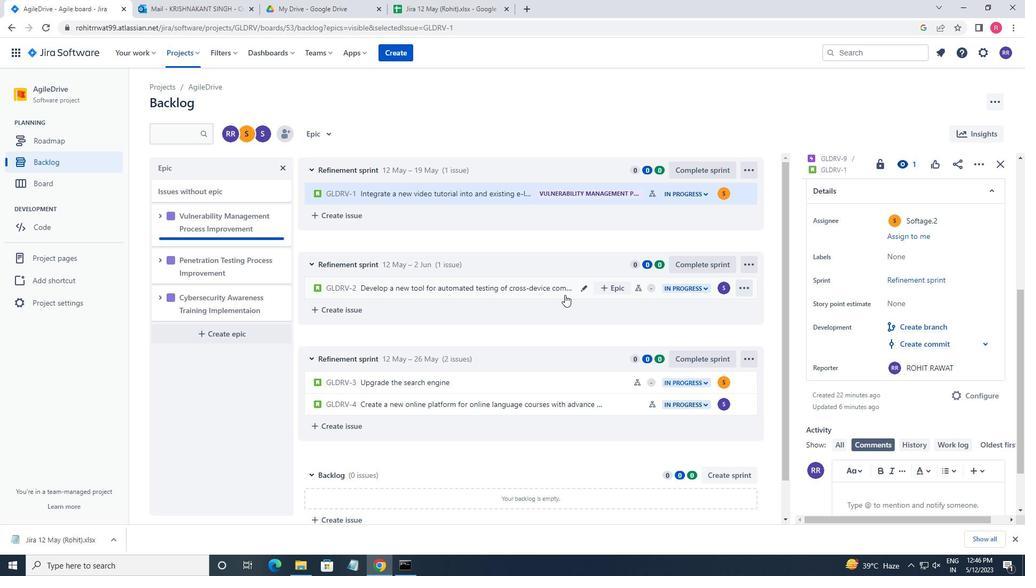 
Action: Mouse moved to (978, 164)
Screenshot: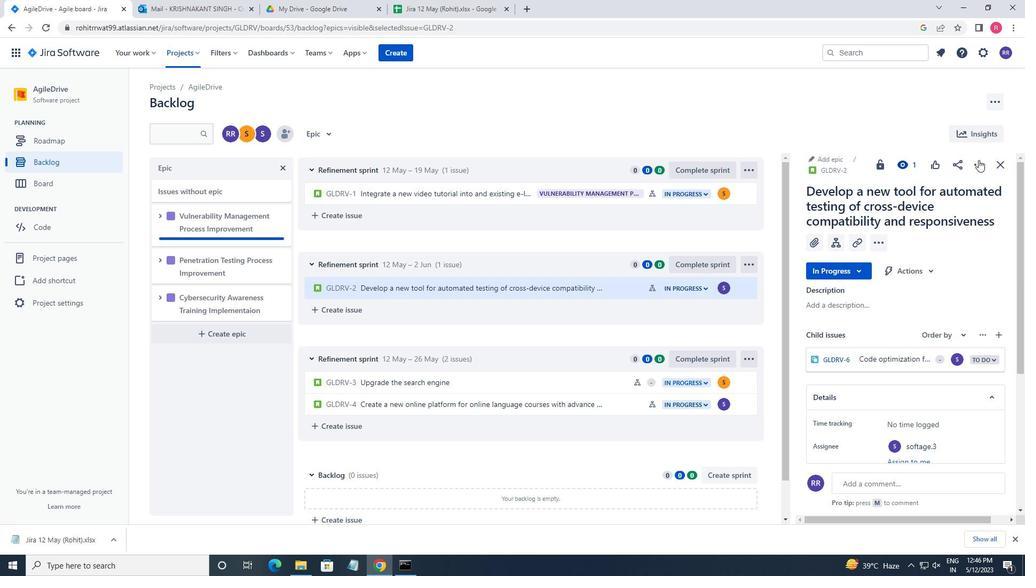 
Action: Mouse pressed left at (978, 164)
Screenshot: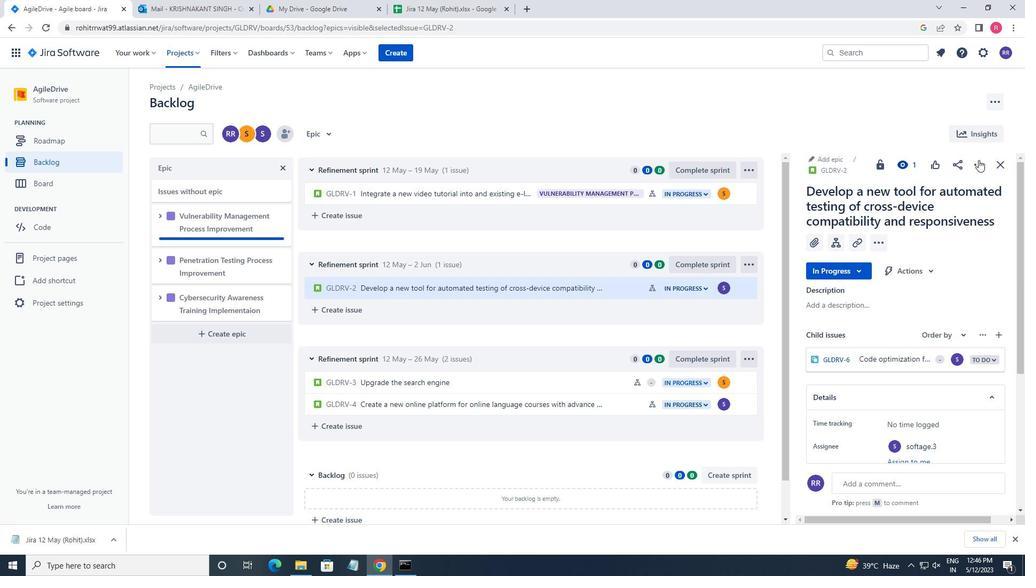 
Action: Mouse moved to (937, 191)
Screenshot: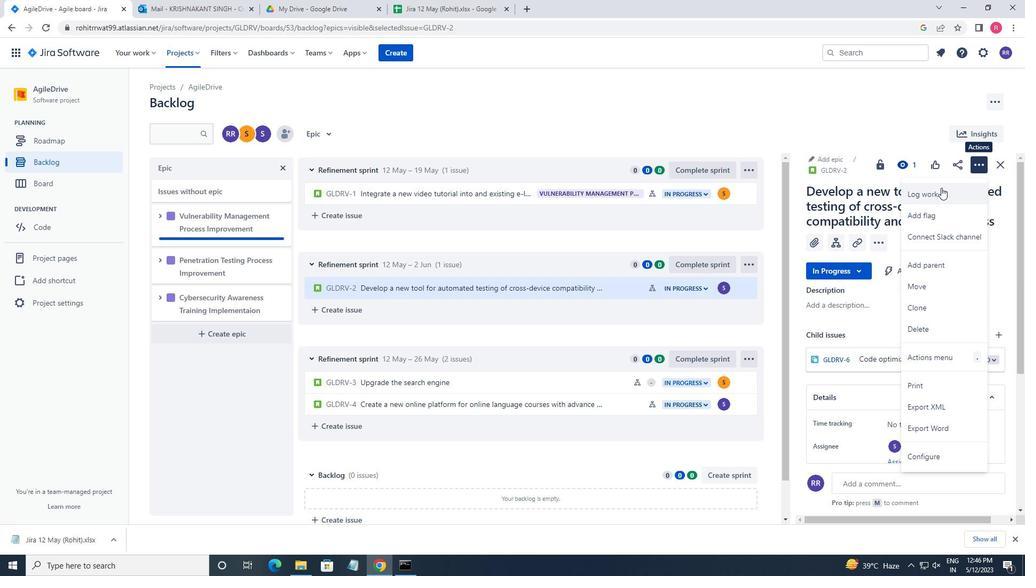 
Action: Mouse pressed left at (937, 191)
Screenshot: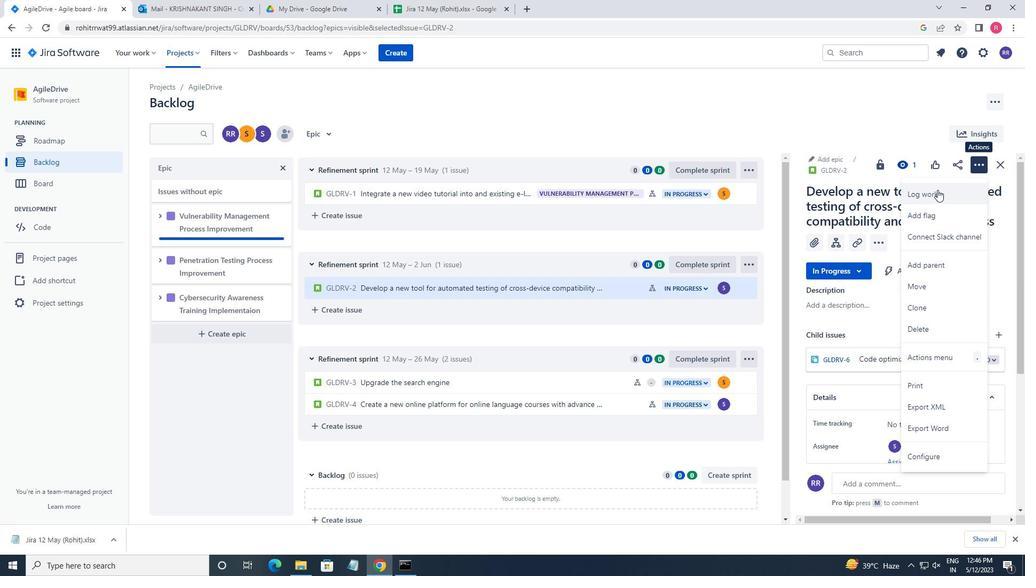 
Action: Key pressed 1w<Key.space>1d<Key.space>7h<Key.space>49m<Key.tab>6w<Key.space><Key.space>1d<Key.space><Key.left><Key.left><Key.left><Key.backspace><Key.right><Key.right><Key.space>15g<Key.backspace>h<Key.space>24m
Screenshot: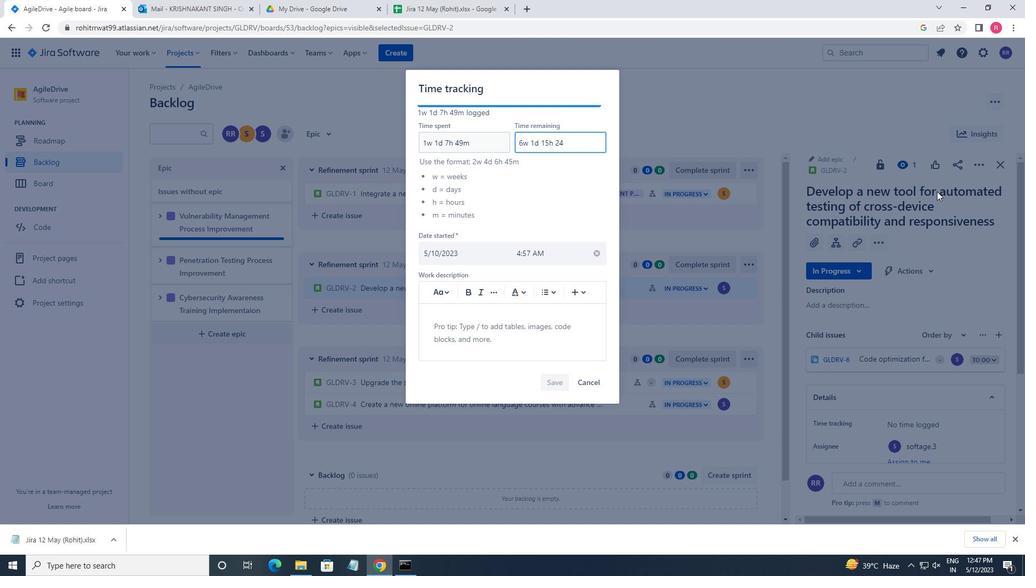 
Action: Mouse moved to (530, 145)
Screenshot: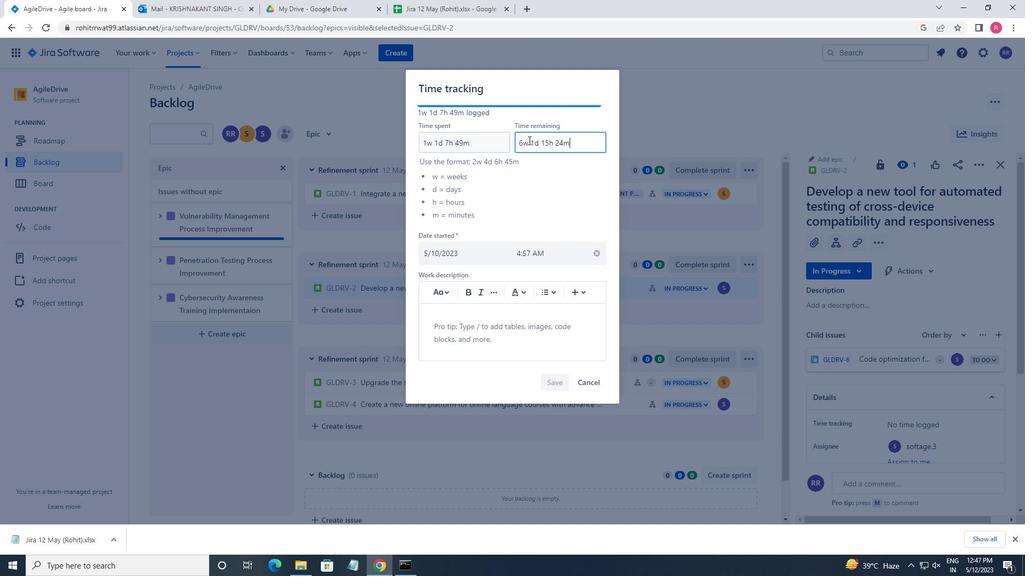 
Action: Mouse pressed left at (530, 145)
Screenshot: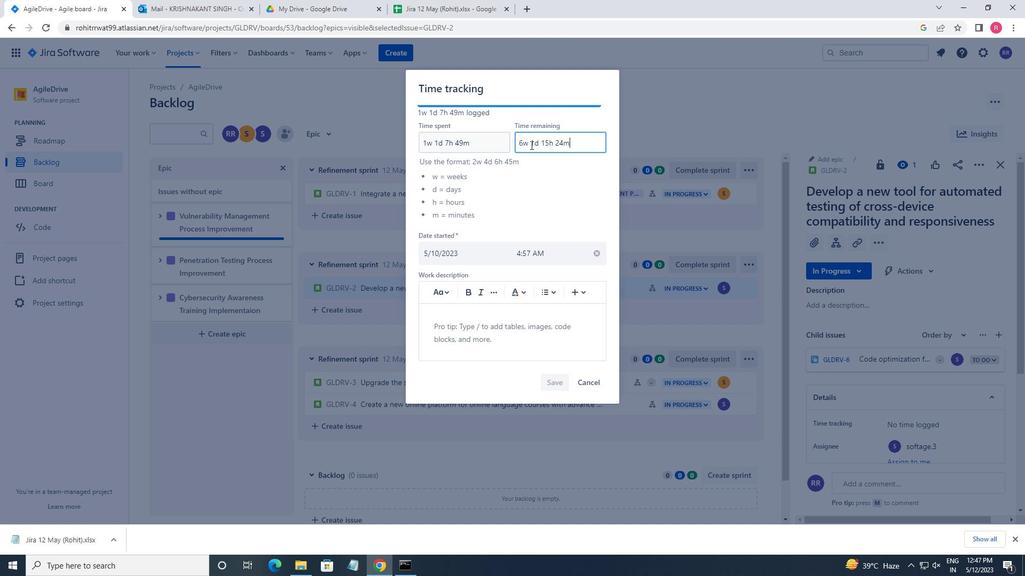 
Action: Mouse moved to (571, 143)
Screenshot: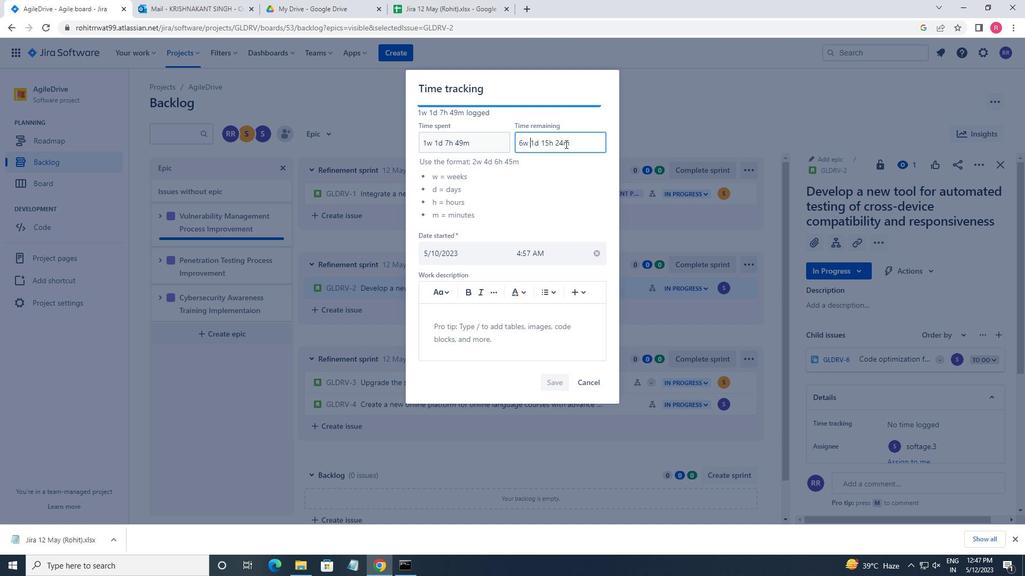 
Action: Mouse pressed left at (571, 143)
Screenshot: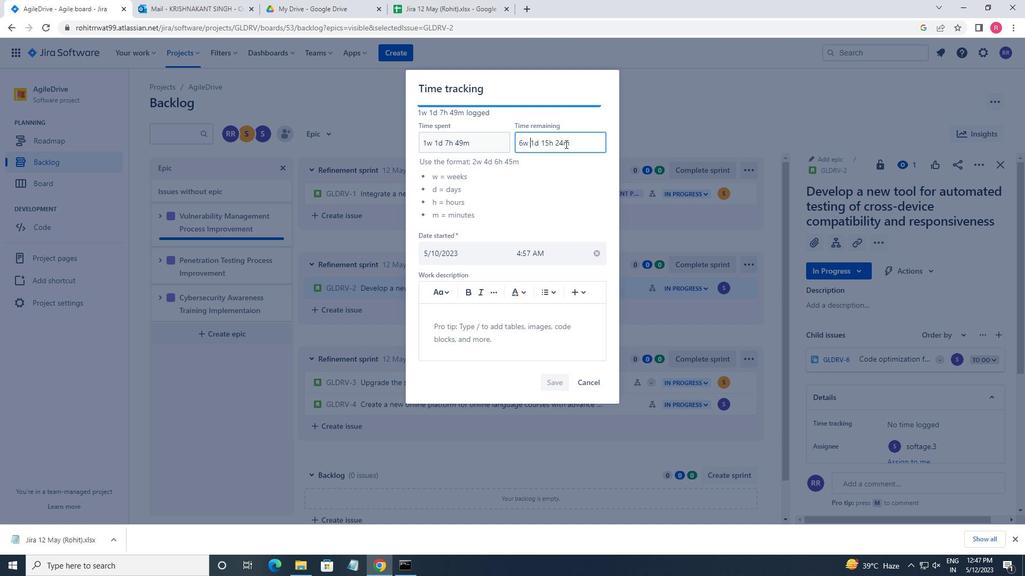 
Action: Mouse moved to (572, 143)
Screenshot: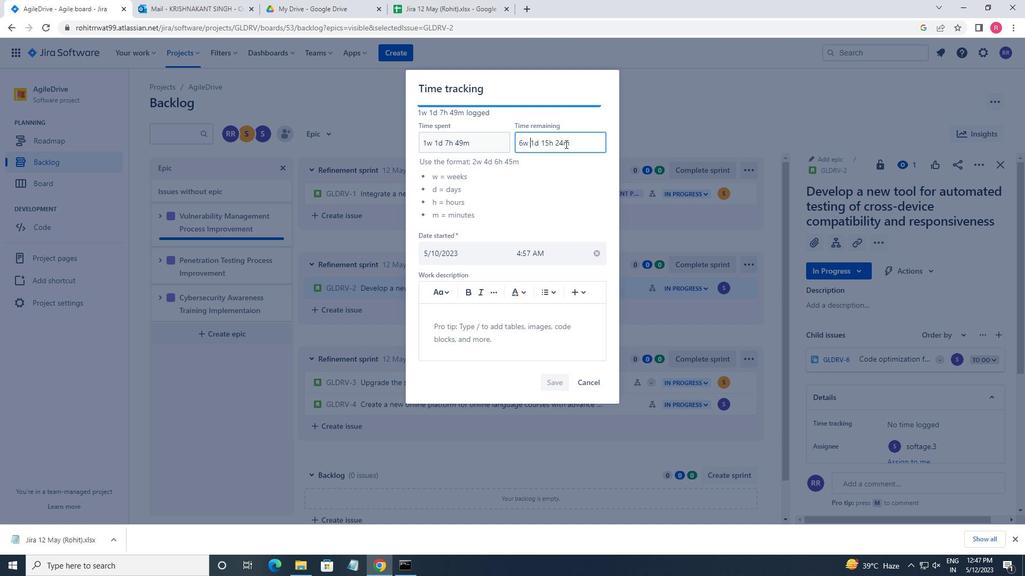 
Action: Key pressed <Key.backspace>
Screenshot: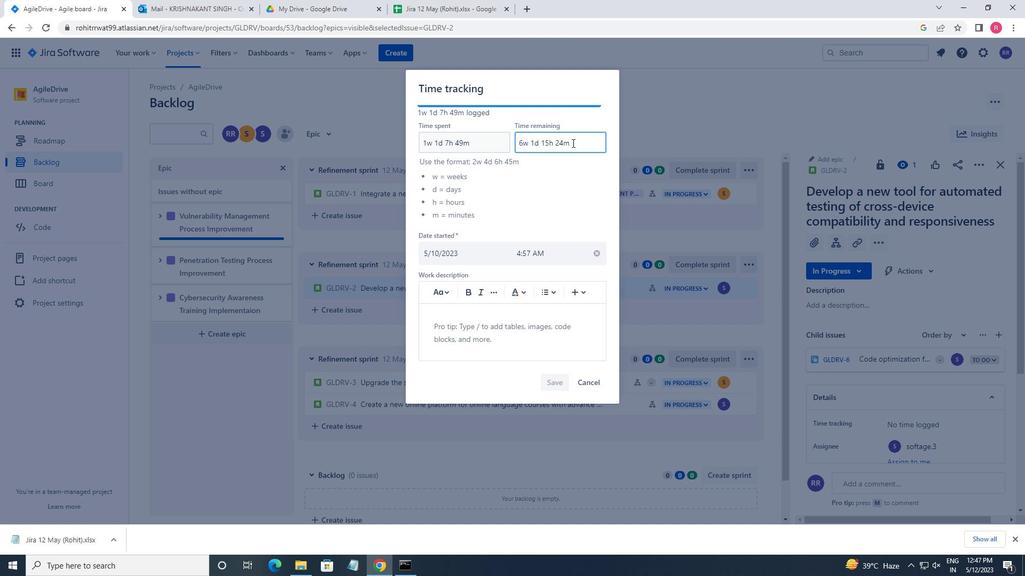 
Action: Mouse moved to (557, 387)
Screenshot: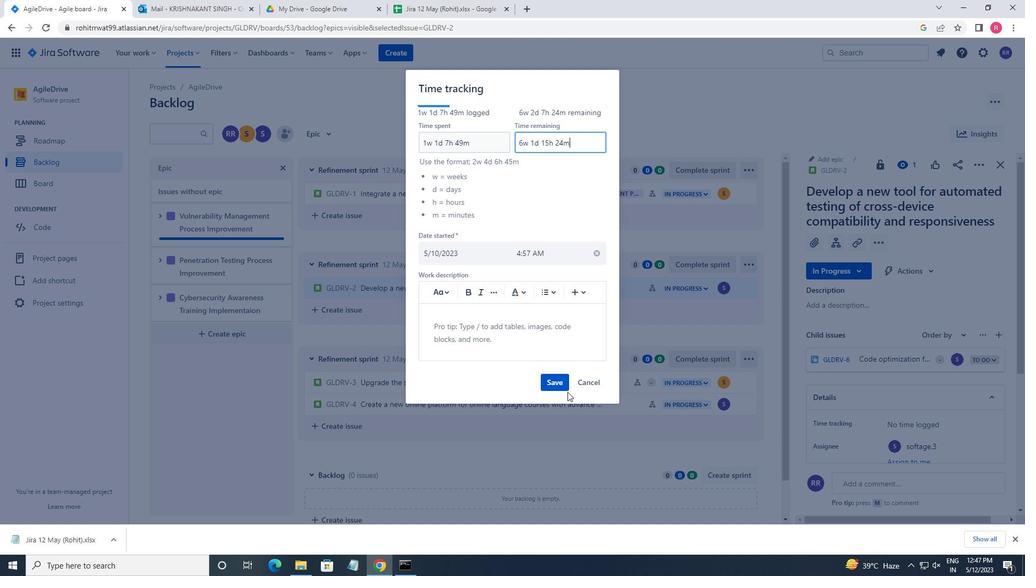 
Action: Mouse pressed left at (557, 387)
Screenshot: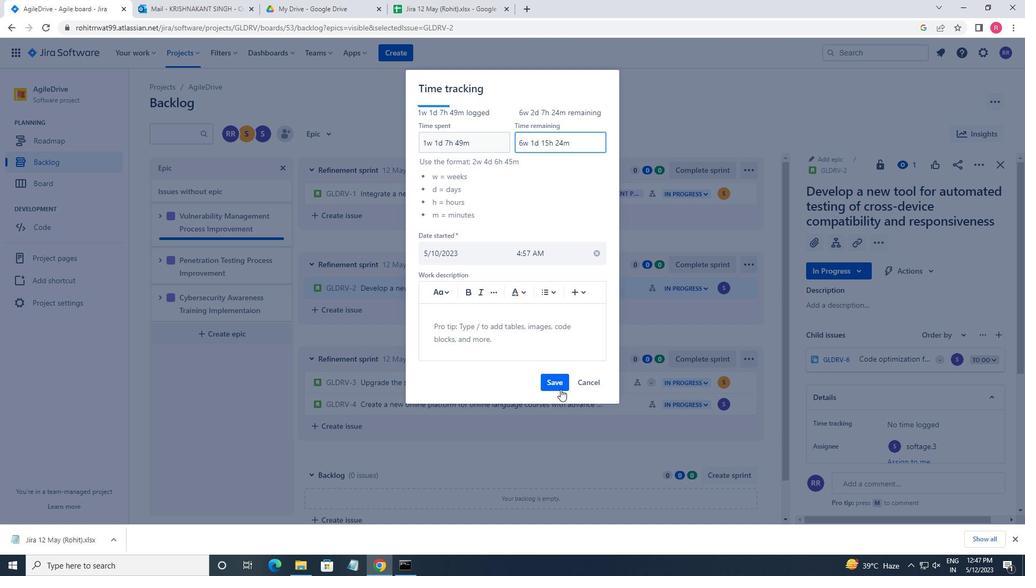 
Action: Mouse moved to (978, 166)
Screenshot: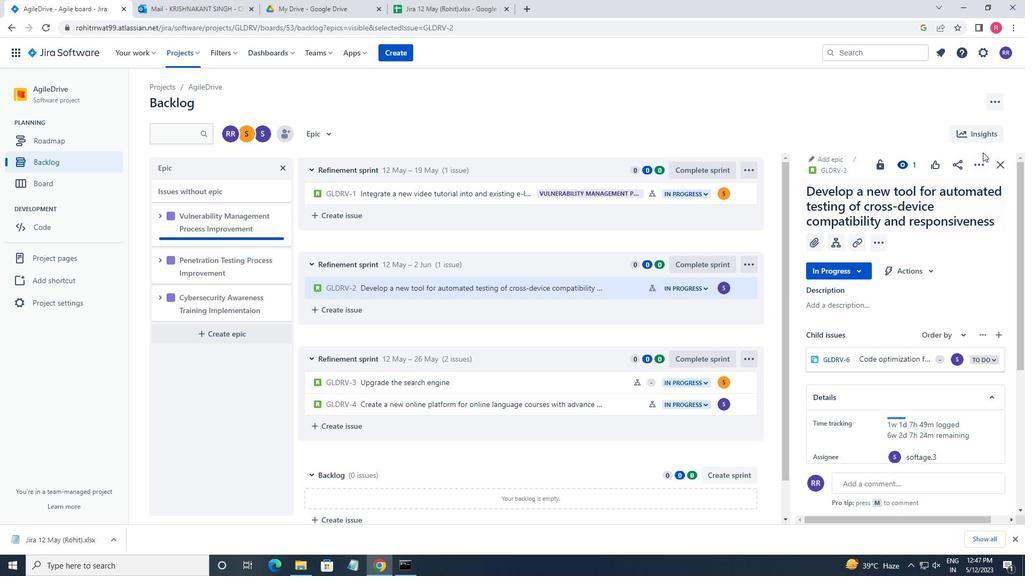 
Action: Mouse pressed left at (978, 166)
Screenshot: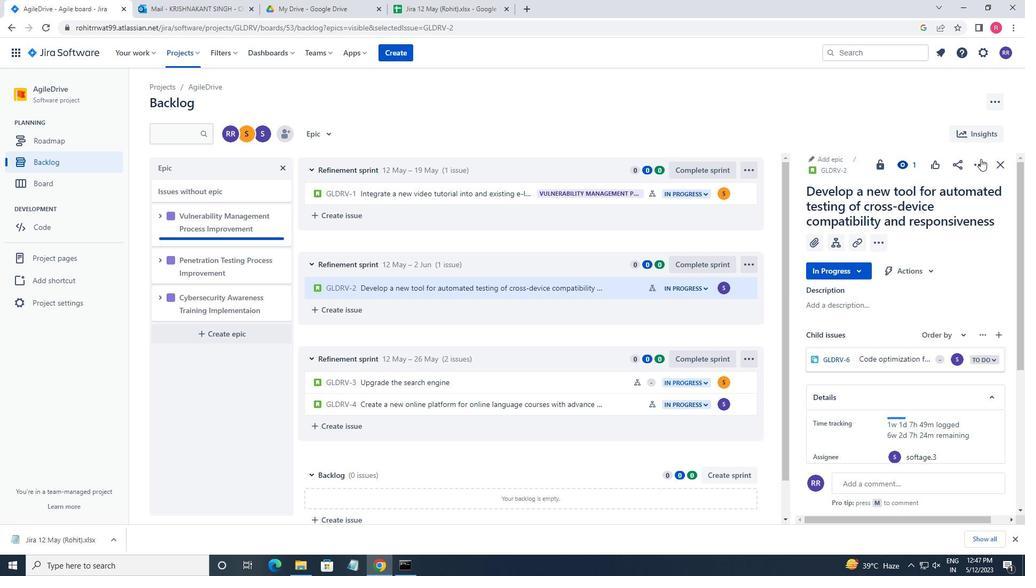 
Action: Mouse moved to (943, 301)
Screenshot: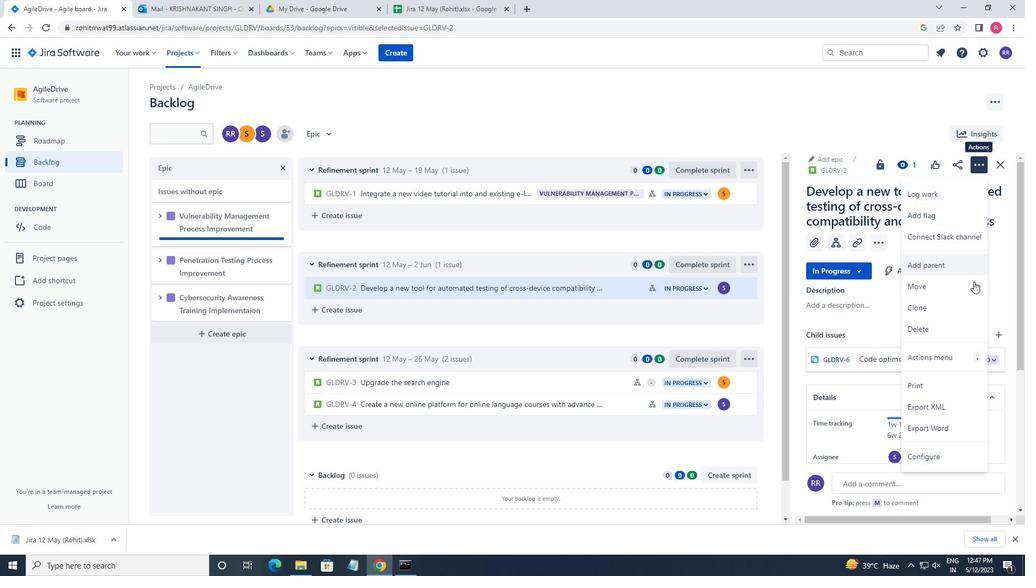 
Action: Mouse pressed left at (943, 301)
Screenshot: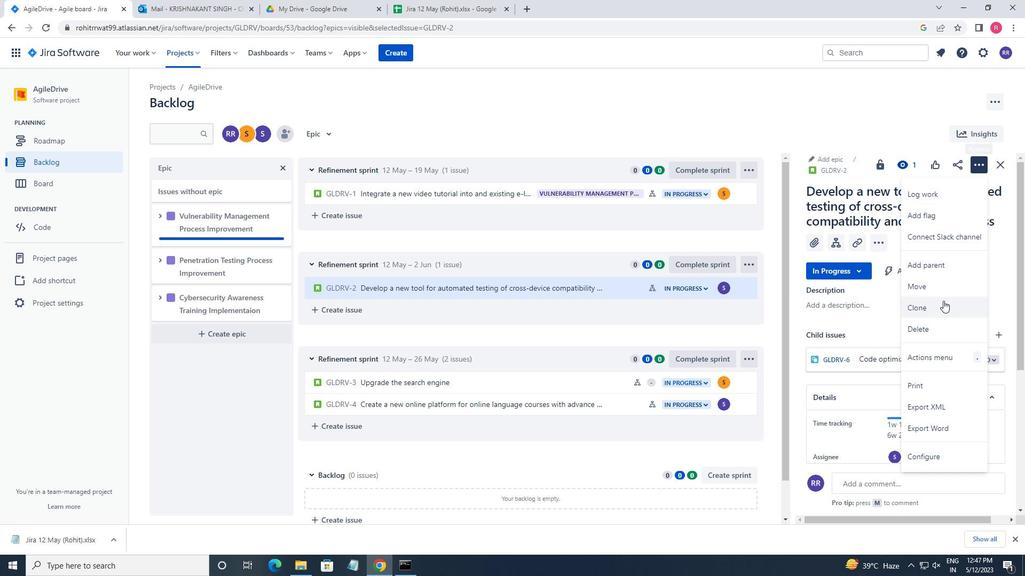 
Action: Mouse moved to (587, 226)
Screenshot: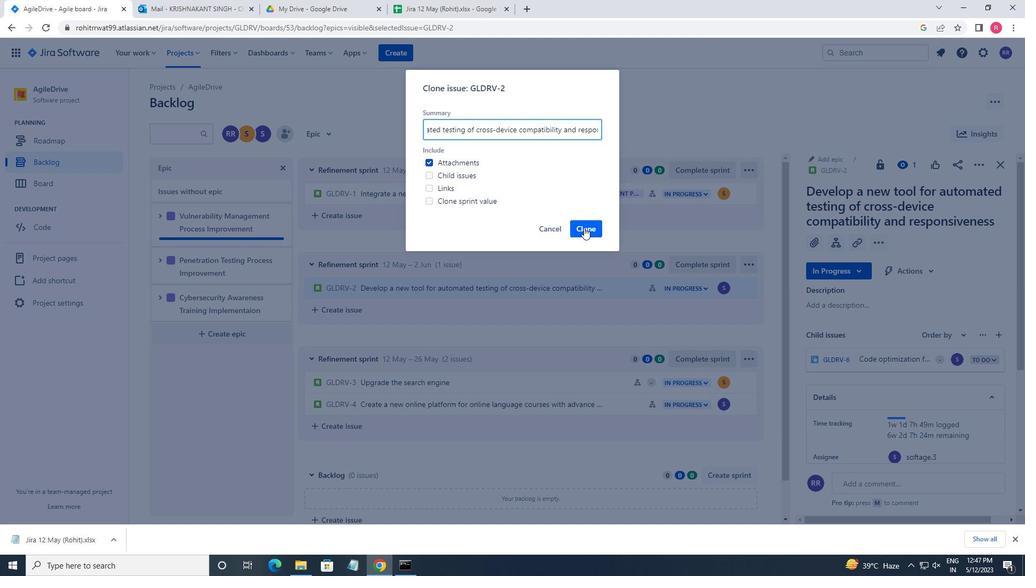 
Action: Mouse pressed left at (587, 226)
Screenshot: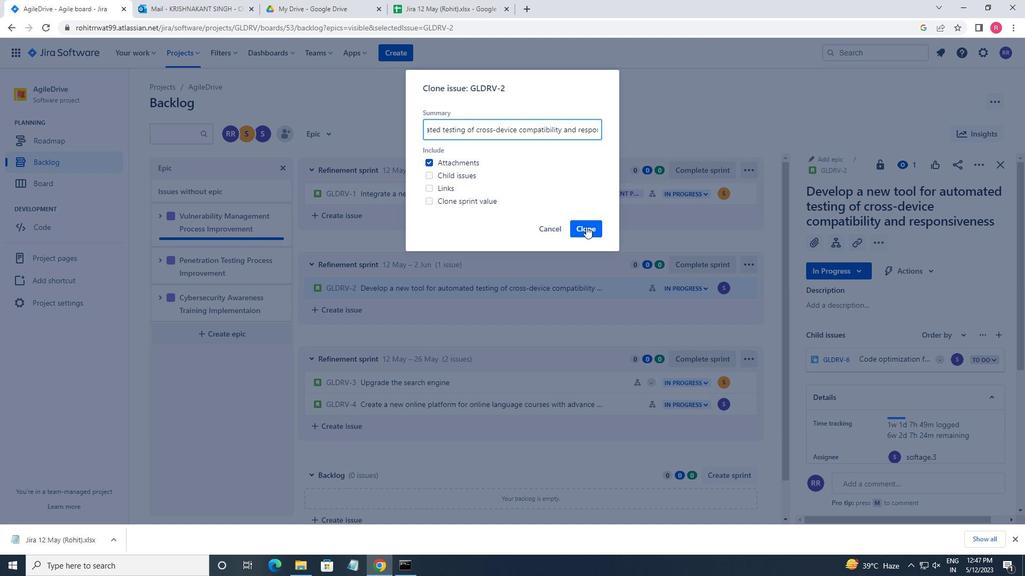 
Action: Mouse moved to (609, 286)
Screenshot: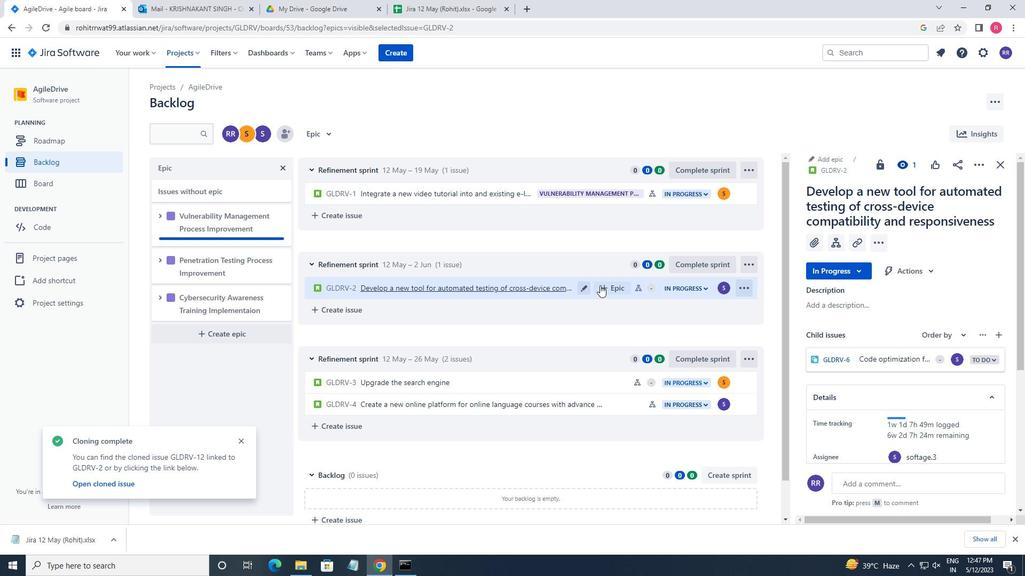
Action: Mouse pressed left at (609, 286)
Screenshot: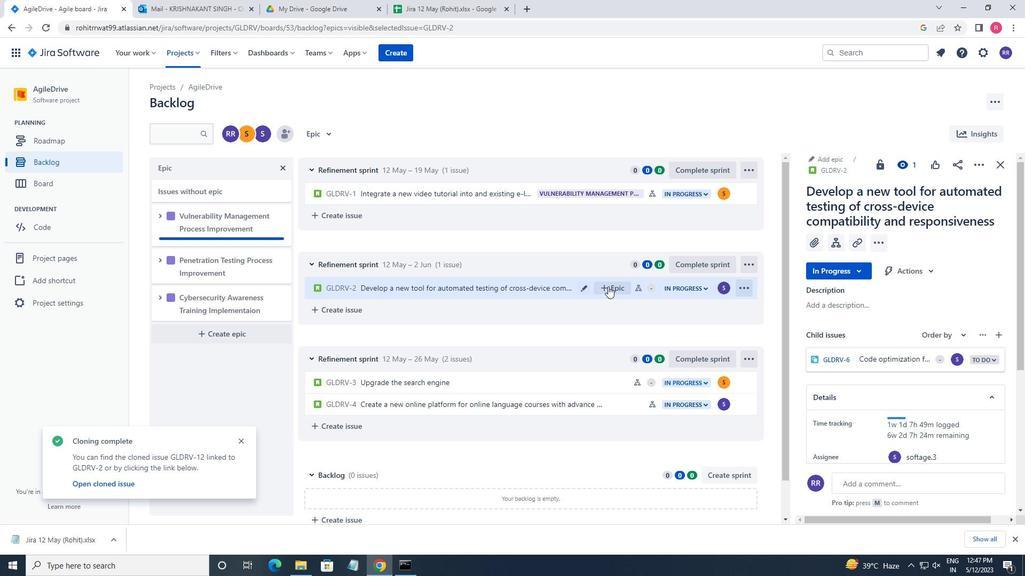 
Action: Mouse moved to (659, 358)
Screenshot: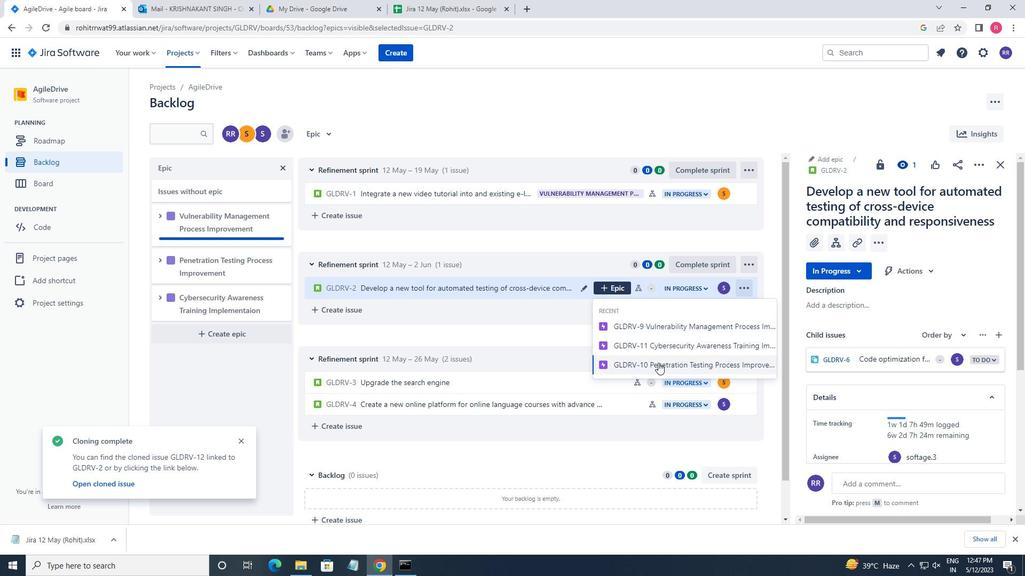 
Action: Mouse pressed left at (659, 358)
Screenshot: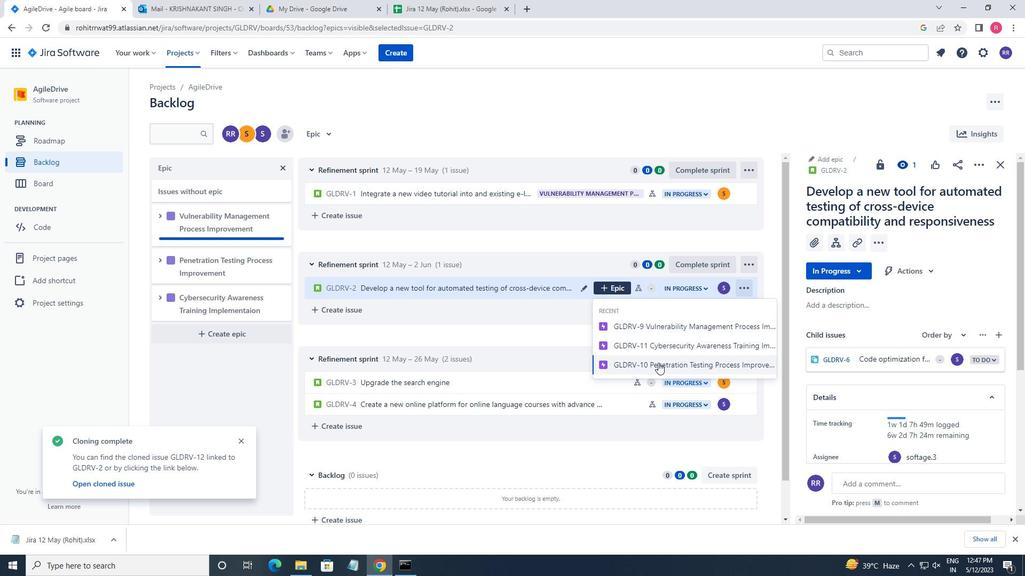 
Action: Mouse moved to (655, 353)
Screenshot: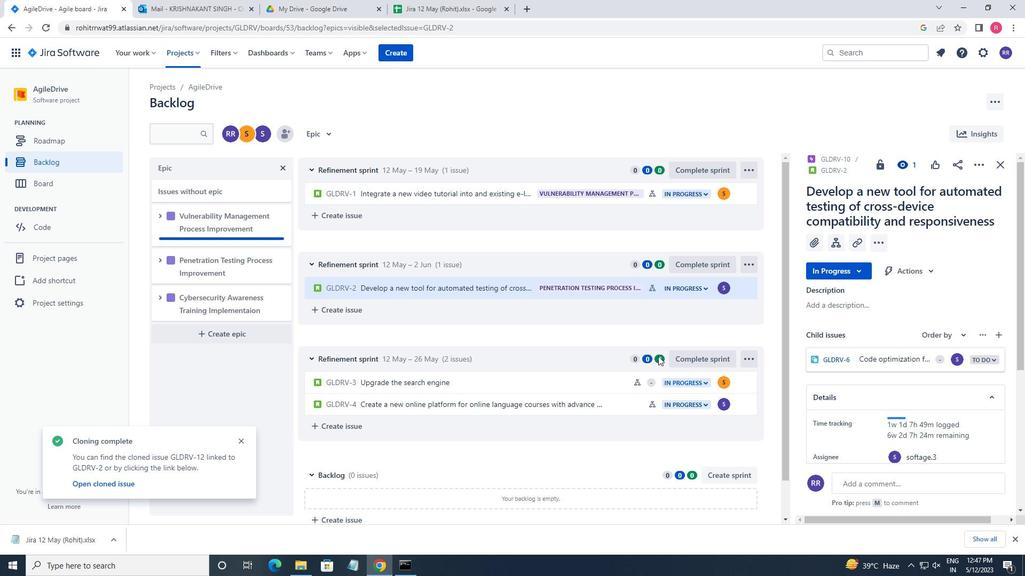 
